 Task: In the  document norwaycom.pdf ,align picture to the 'center'. Insert word art below the picture and give heading  'Norway in Black 'change the shape height to  6.82 in
Action: Mouse moved to (225, 368)
Screenshot: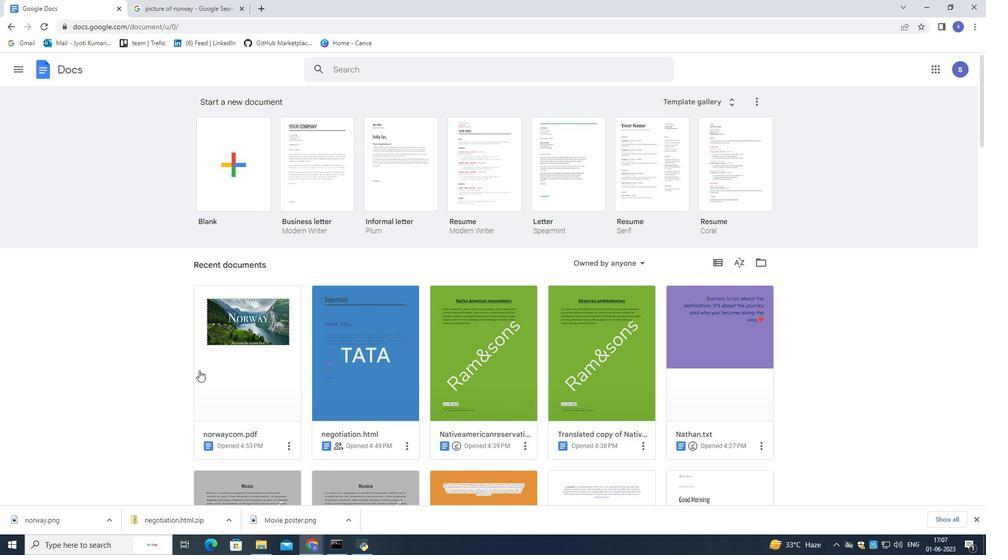 
Action: Mouse pressed left at (225, 368)
Screenshot: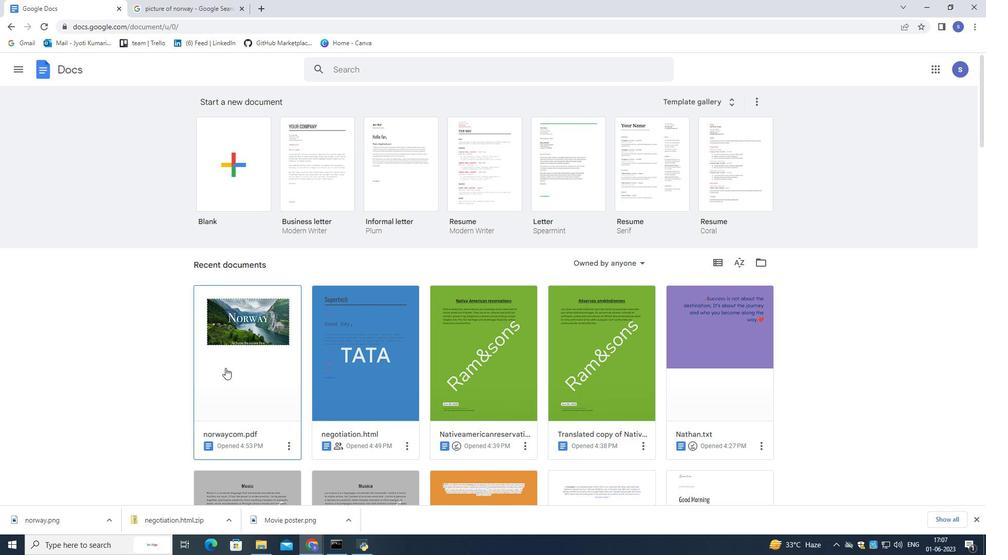 
Action: Mouse moved to (226, 368)
Screenshot: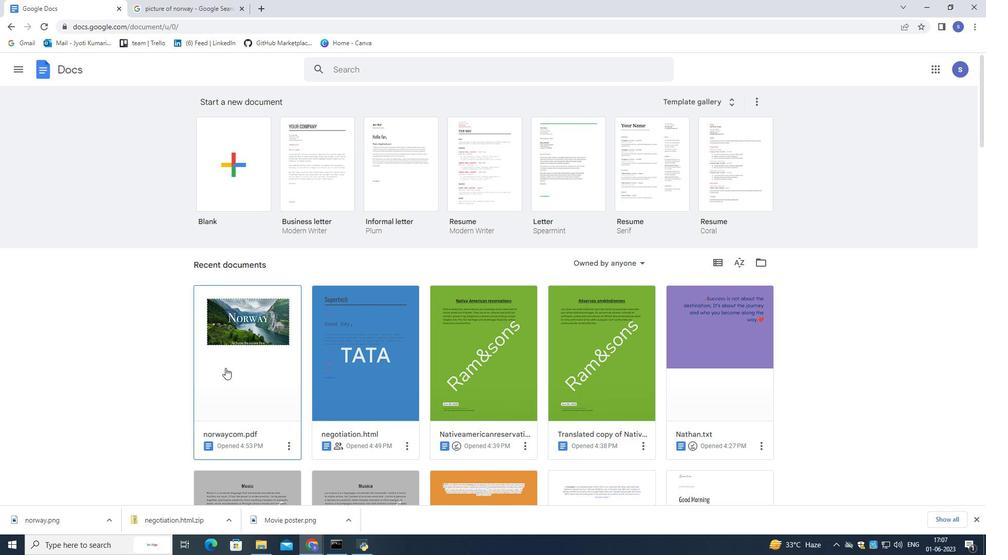 
Action: Mouse pressed left at (226, 368)
Screenshot: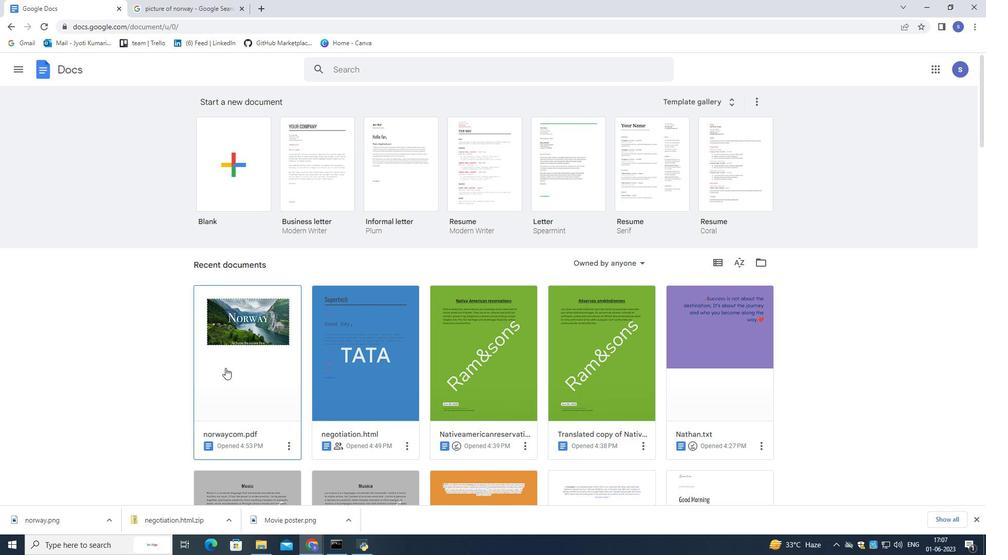 
Action: Mouse moved to (378, 257)
Screenshot: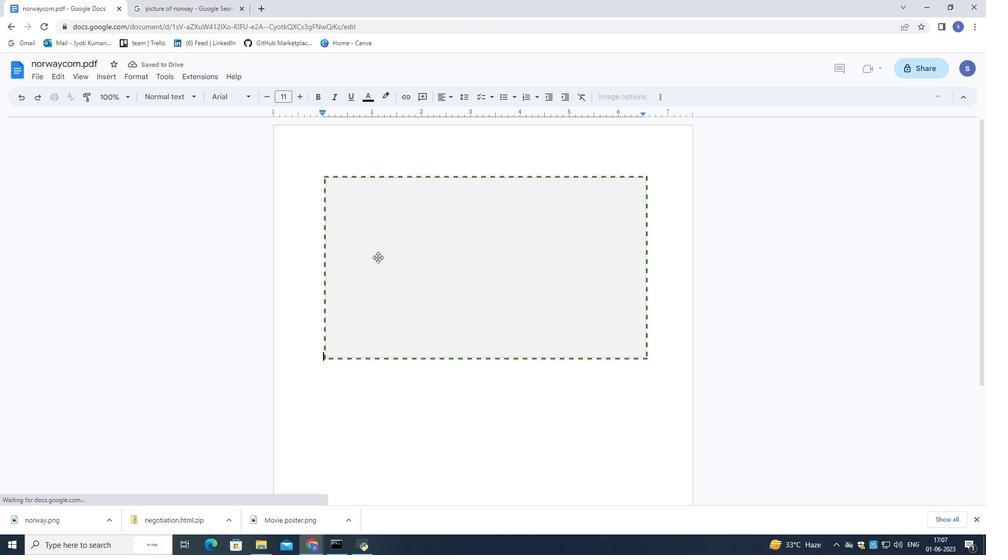 
Action: Mouse pressed left at (378, 257)
Screenshot: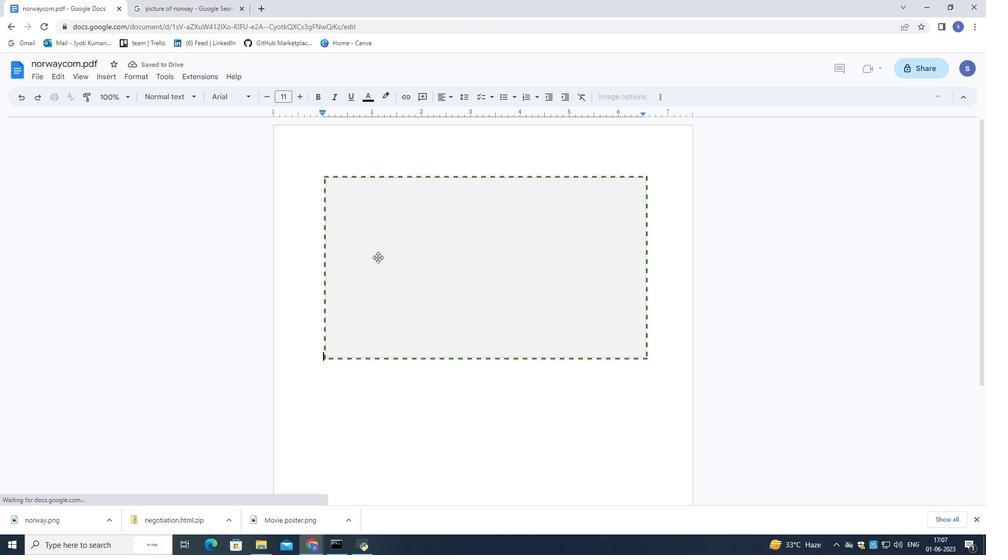 
Action: Mouse pressed left at (378, 257)
Screenshot: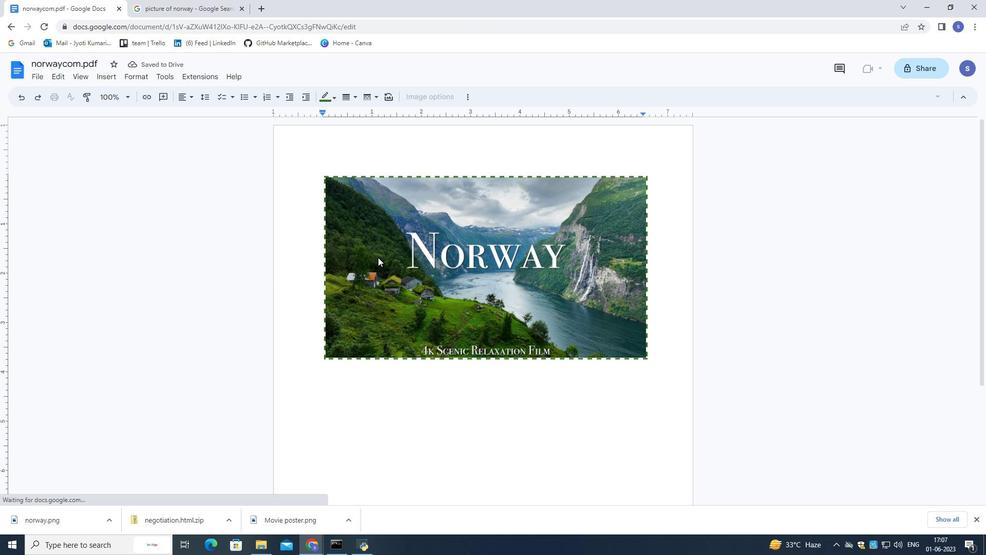 
Action: Mouse moved to (207, 100)
Screenshot: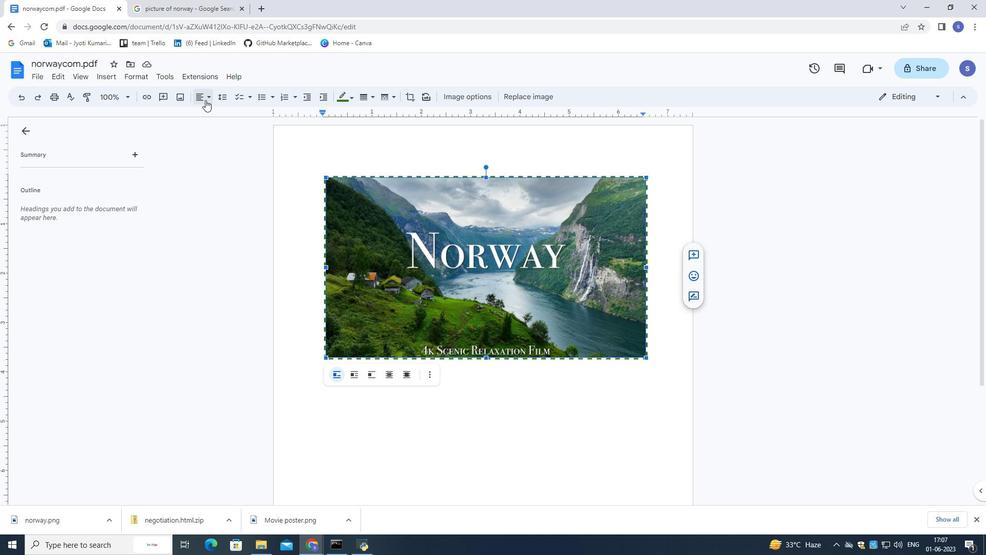 
Action: Mouse pressed left at (207, 100)
Screenshot: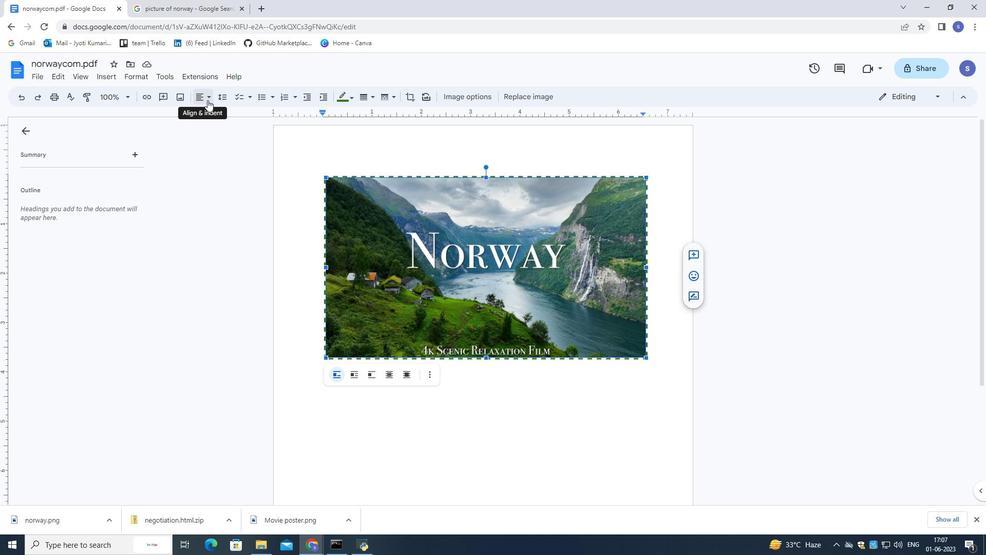 
Action: Mouse moved to (219, 116)
Screenshot: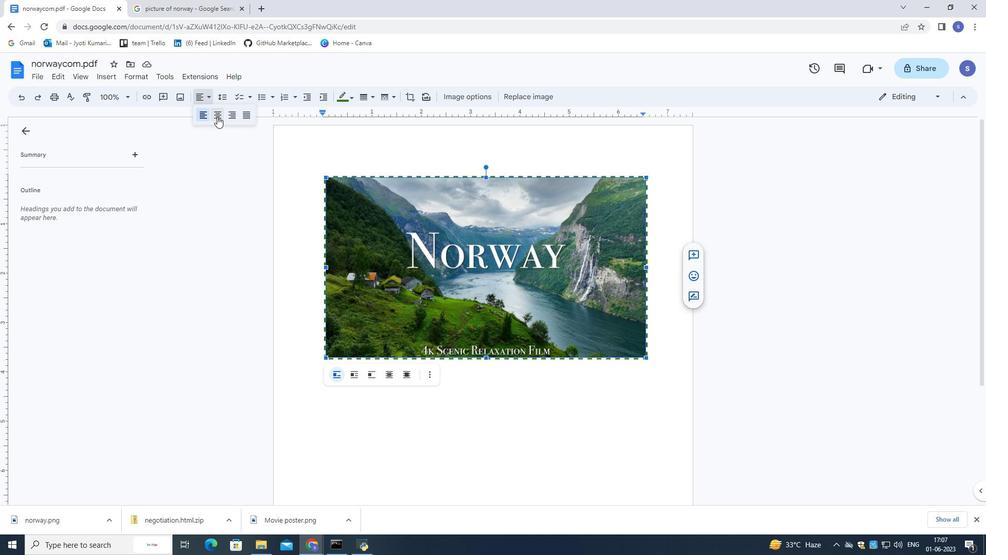 
Action: Mouse pressed left at (219, 116)
Screenshot: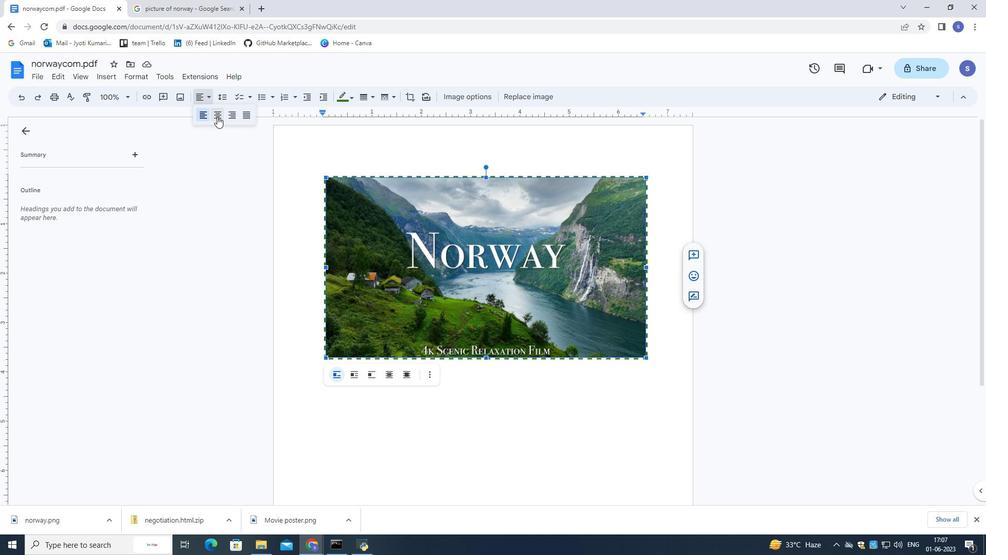 
Action: Mouse moved to (474, 389)
Screenshot: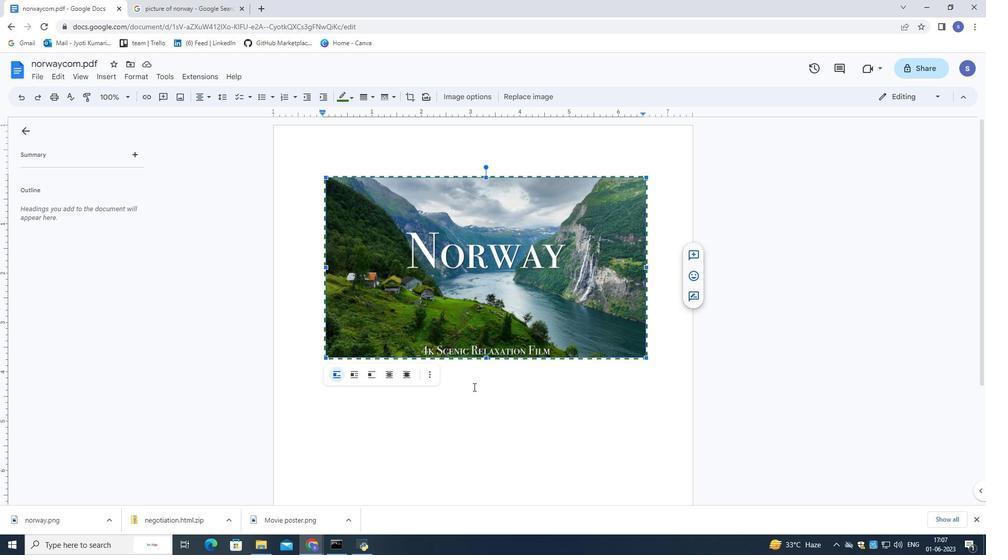 
Action: Mouse pressed left at (474, 389)
Screenshot: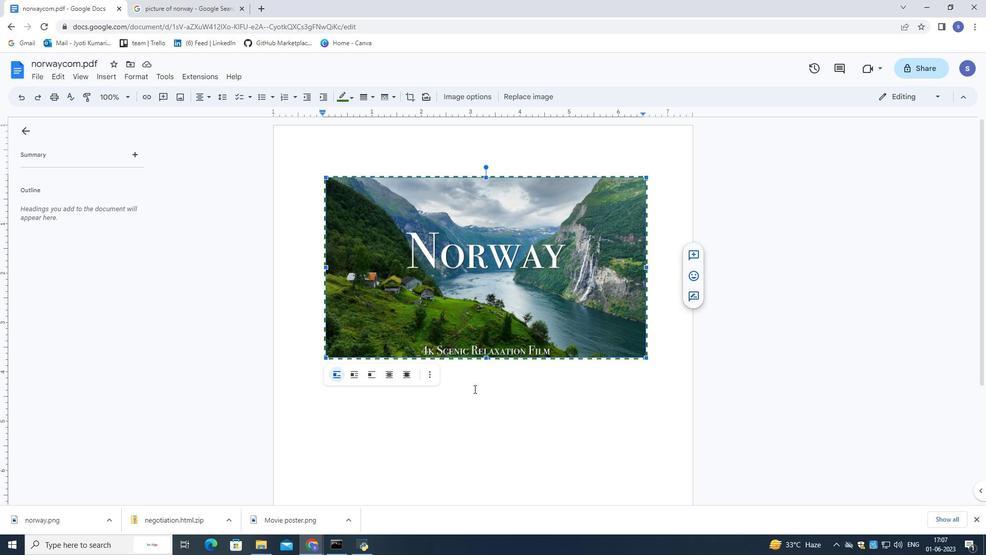 
Action: Mouse moved to (663, 354)
Screenshot: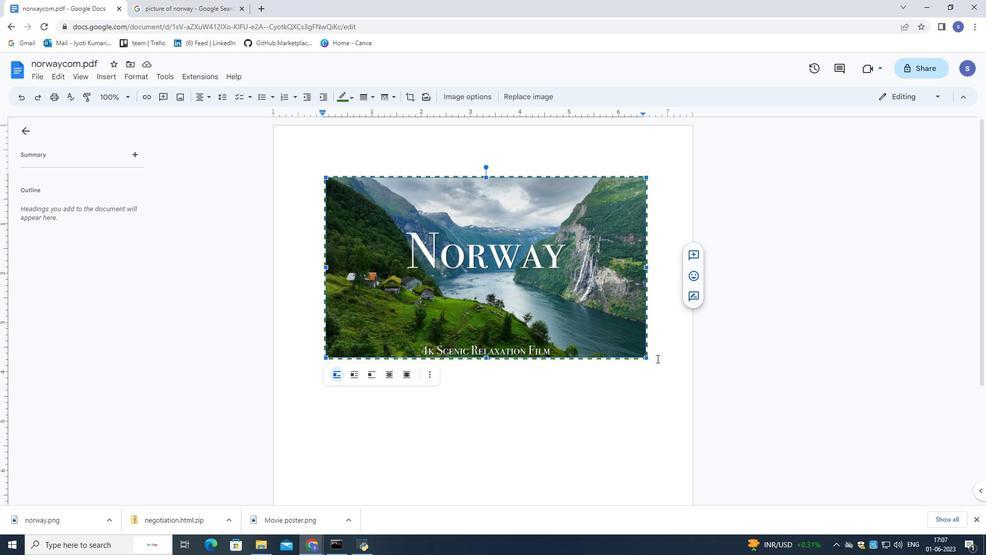 
Action: Mouse pressed left at (663, 354)
Screenshot: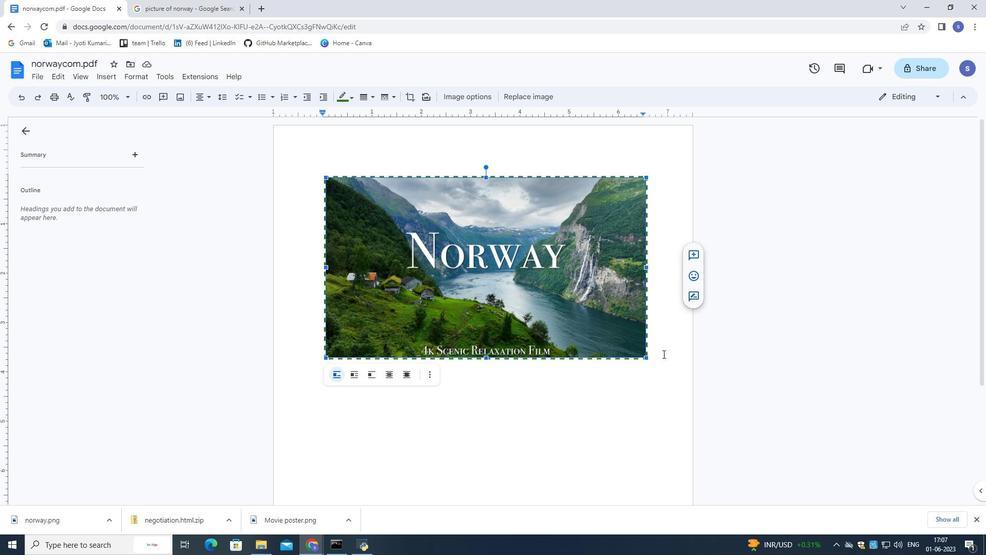 
Action: Mouse moved to (562, 394)
Screenshot: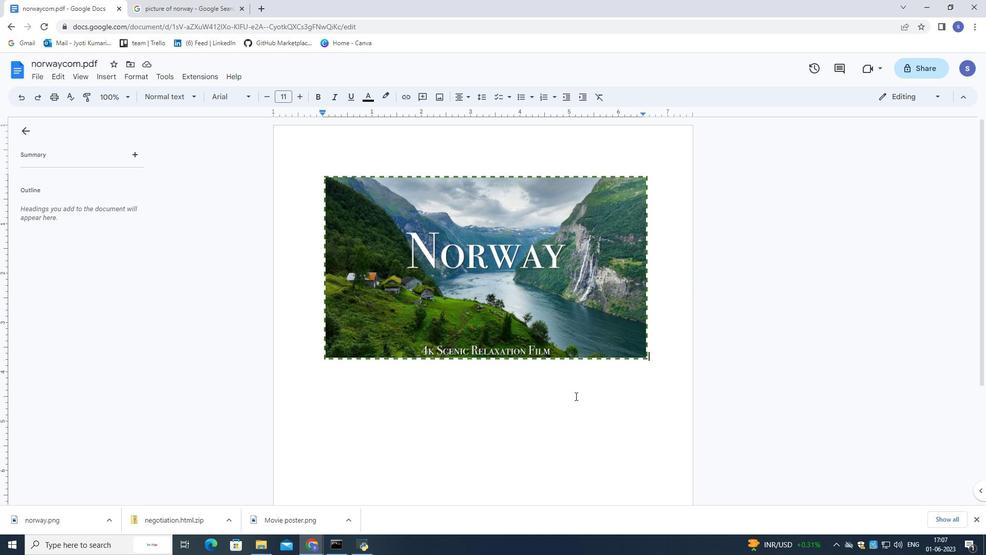 
Action: Mouse pressed left at (562, 394)
Screenshot: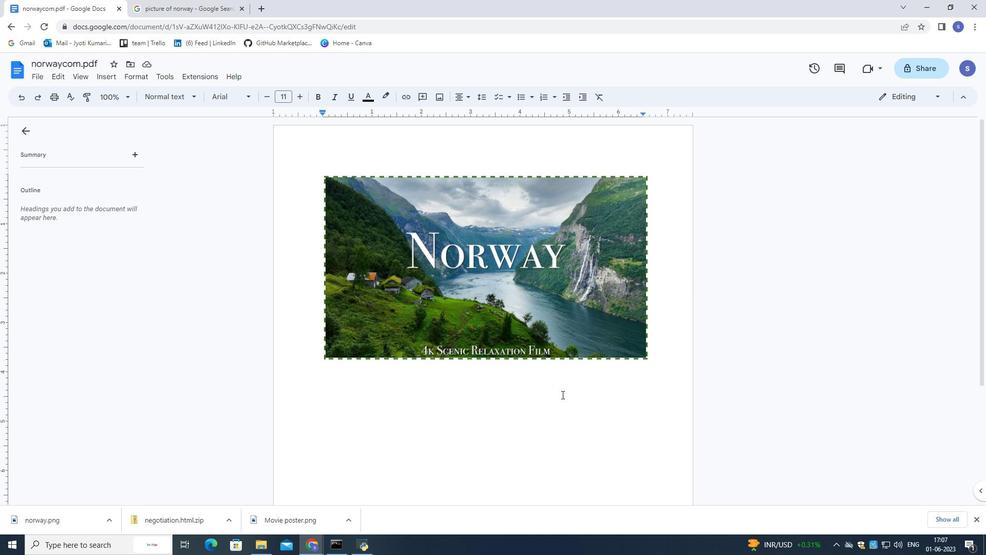 
Action: Mouse moved to (661, 354)
Screenshot: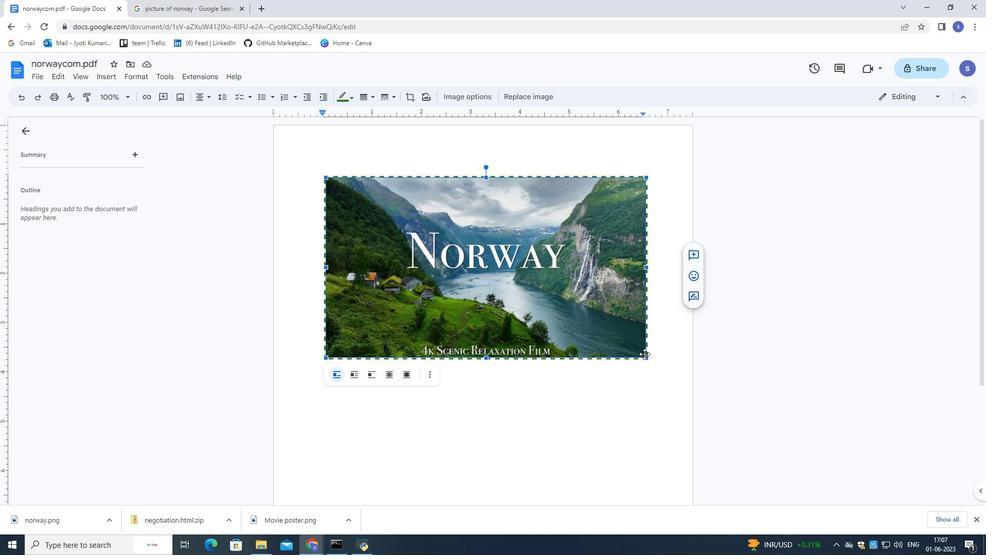 
Action: Mouse pressed left at (661, 354)
Screenshot: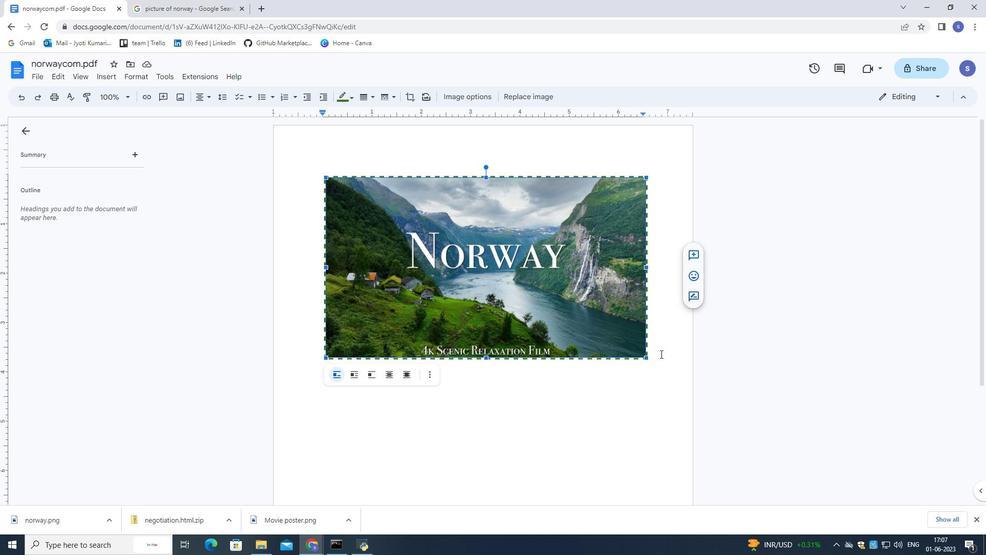 
Action: Mouse moved to (657, 350)
Screenshot: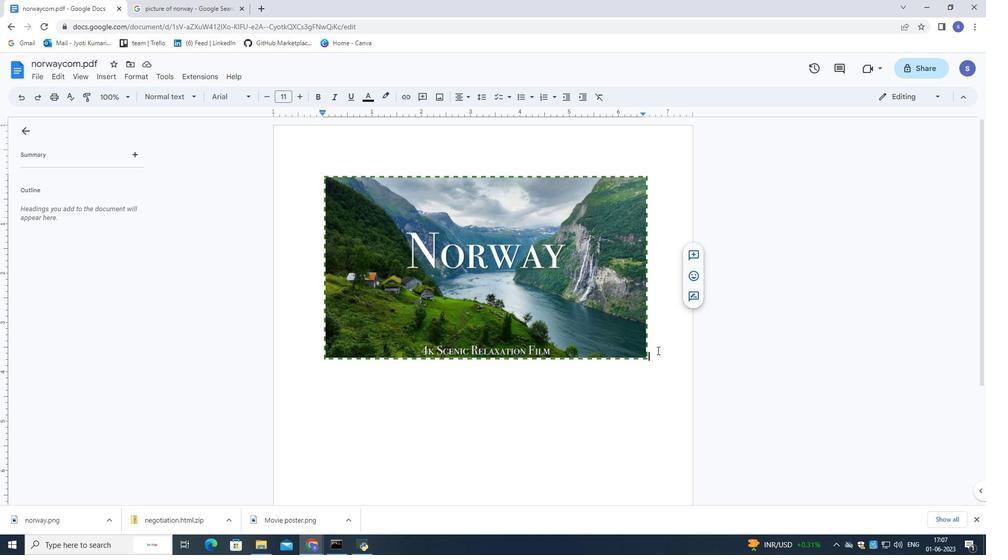 
Action: Key pressed <Key.enter>
Screenshot: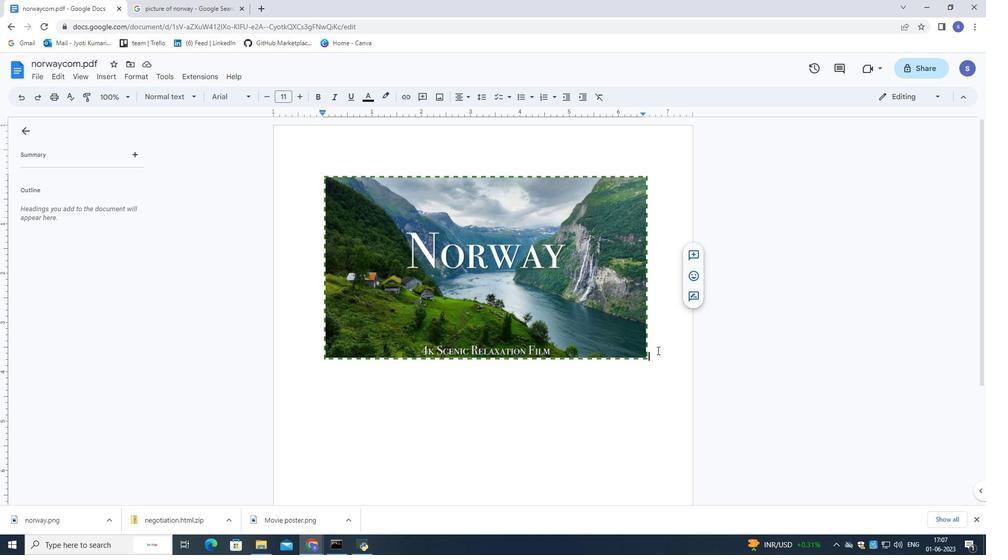 
Action: Mouse moved to (634, 345)
Screenshot: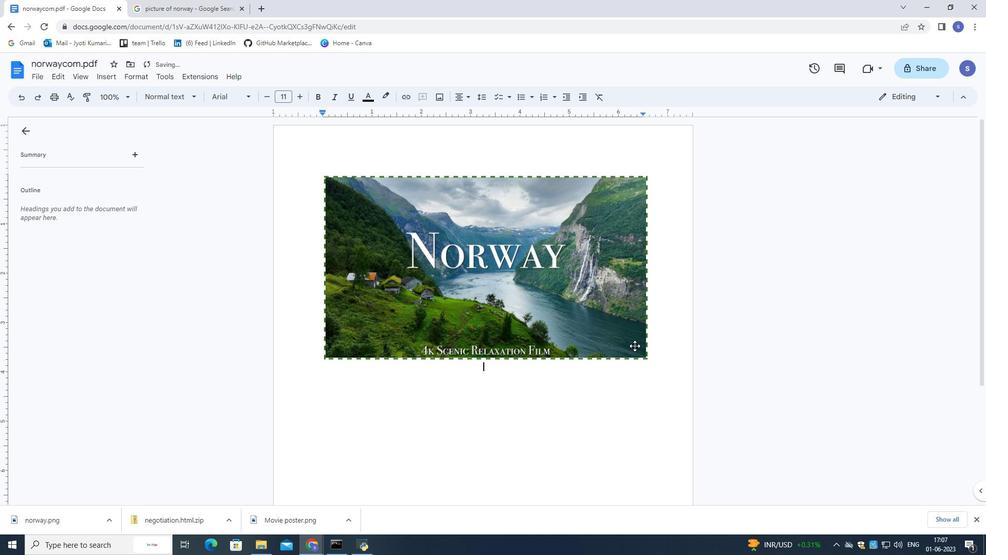 
Action: Key pressed <Key.enter>
Screenshot: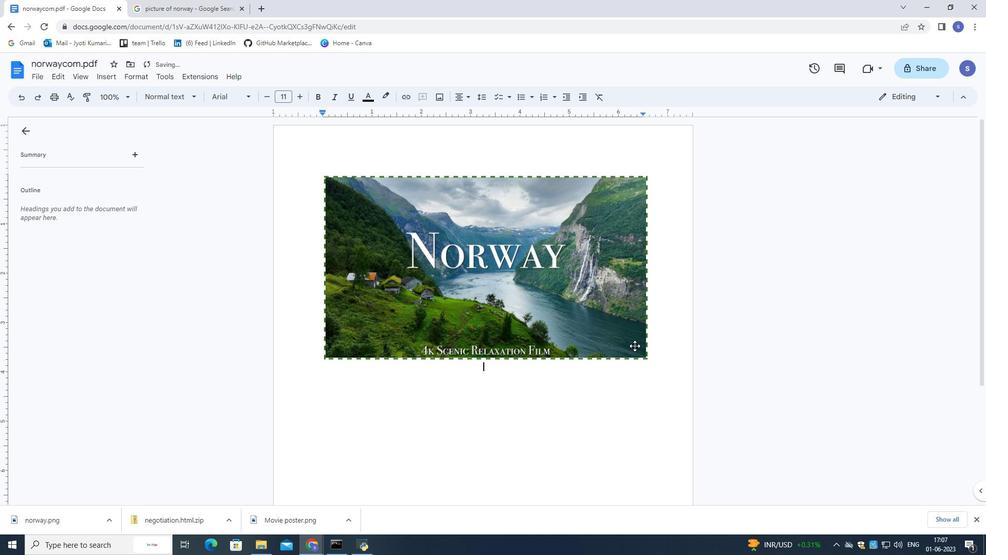 
Action: Mouse moved to (39, 72)
Screenshot: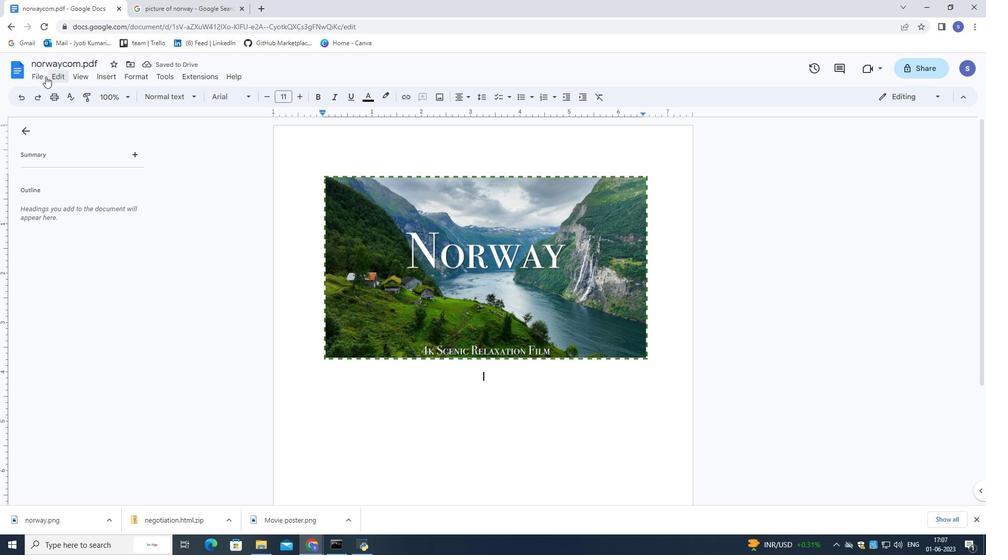 
Action: Mouse pressed left at (39, 72)
Screenshot: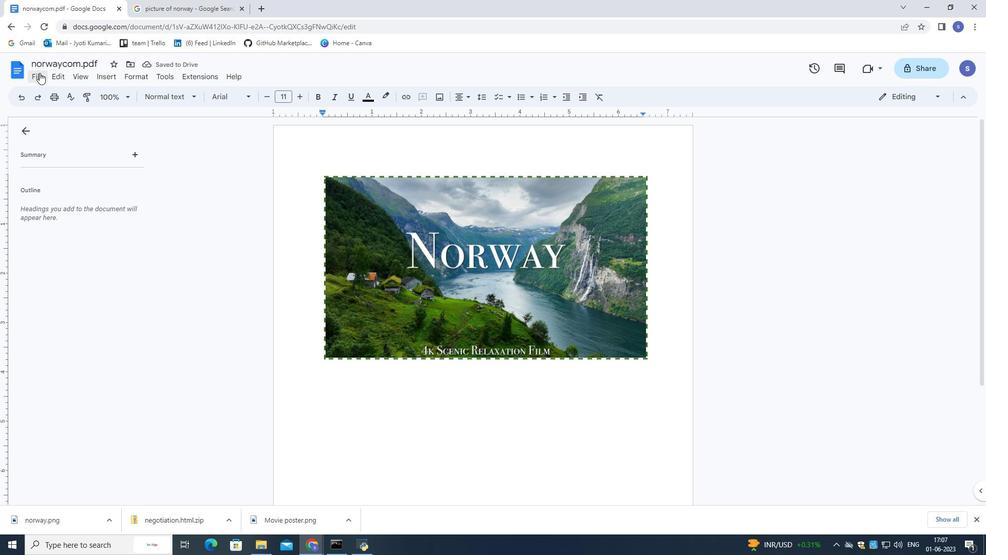 
Action: Mouse moved to (270, 127)
Screenshot: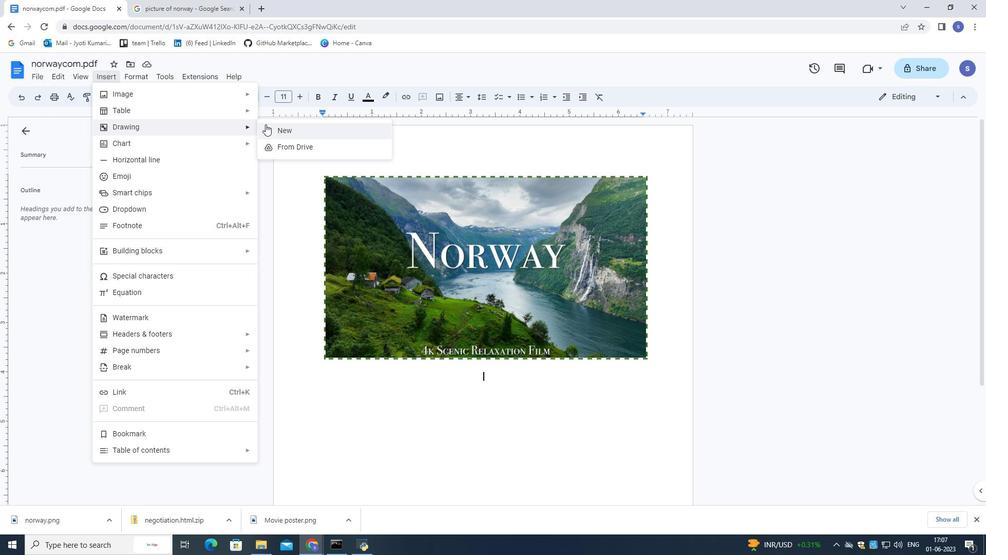 
Action: Mouse pressed left at (270, 127)
Screenshot: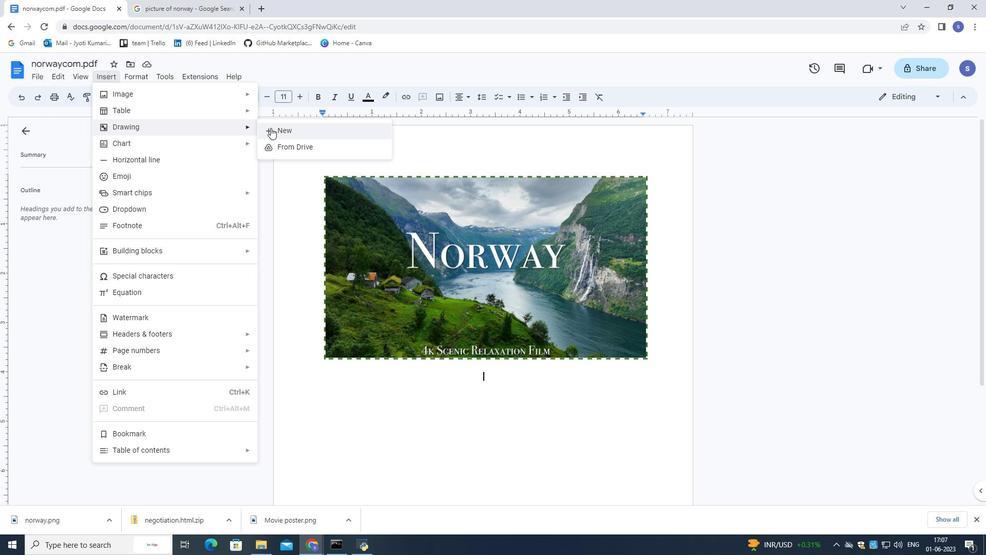
Action: Mouse moved to (276, 120)
Screenshot: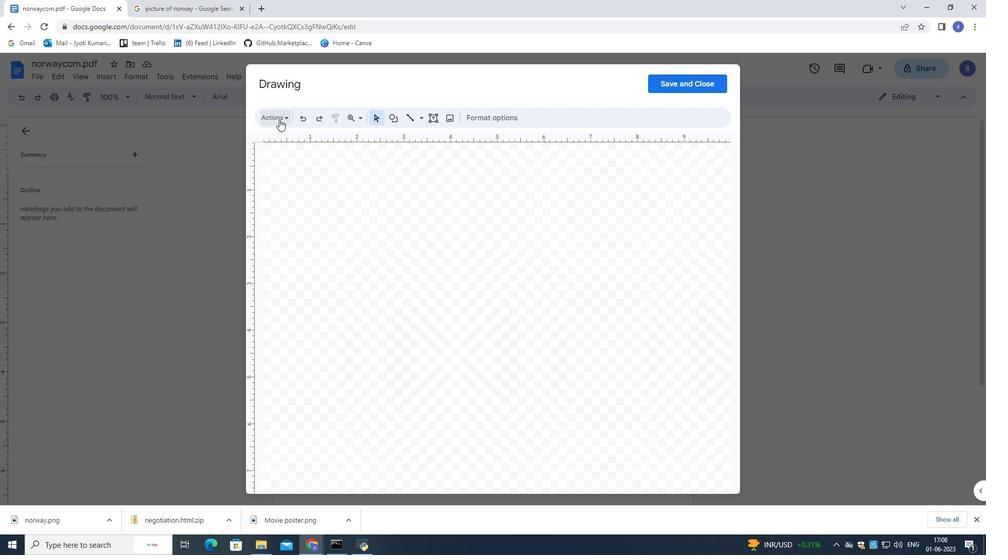 
Action: Mouse pressed left at (276, 120)
Screenshot: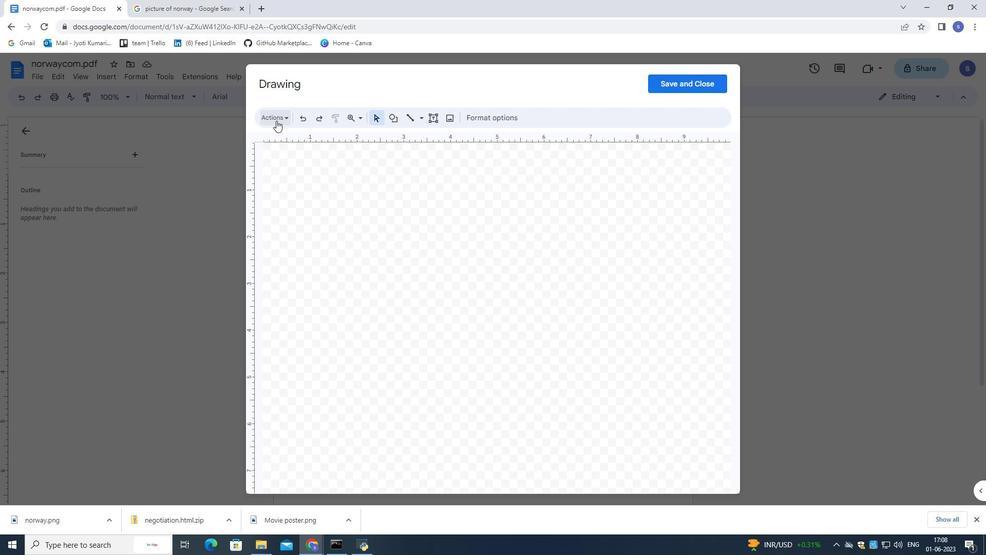 
Action: Mouse moved to (288, 184)
Screenshot: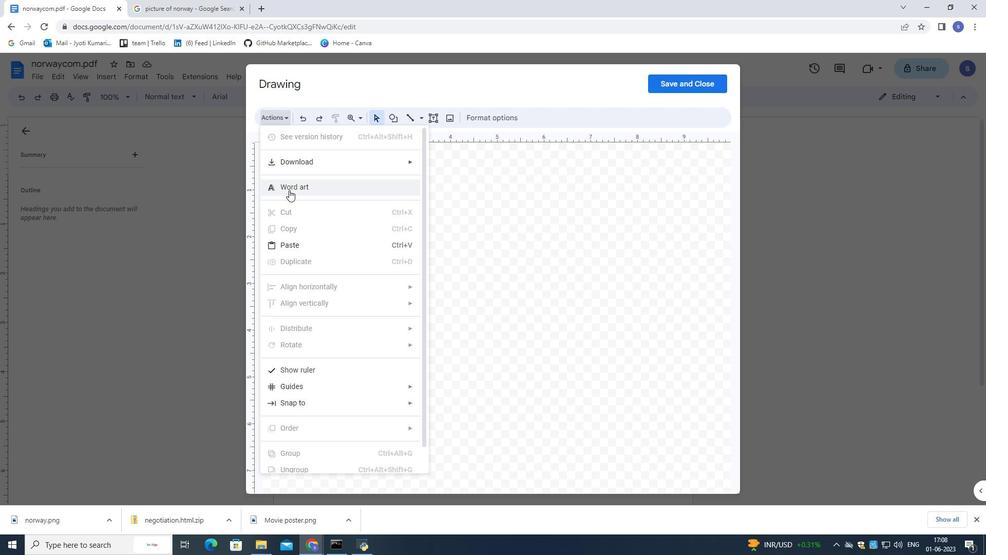 
Action: Mouse pressed left at (288, 184)
Screenshot: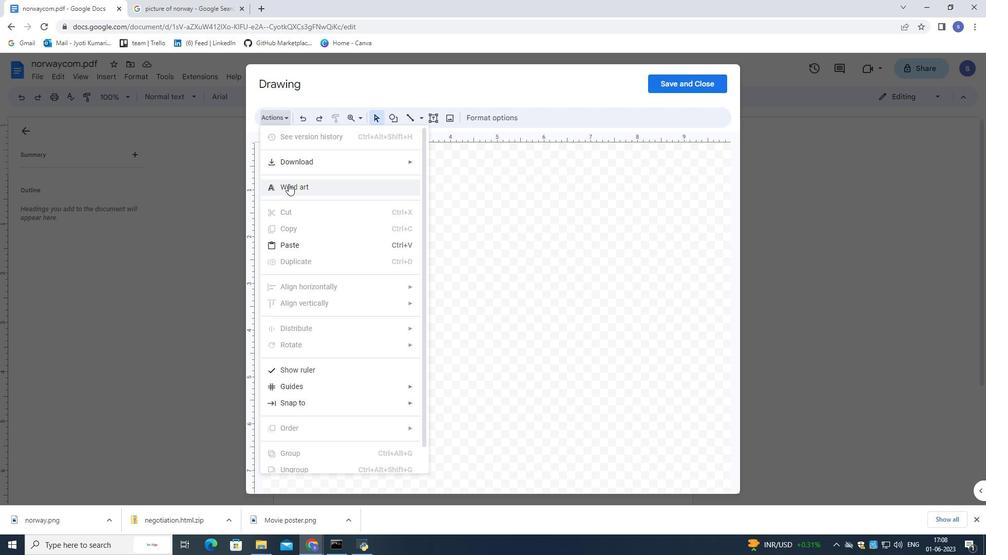 
Action: Mouse moved to (986, 273)
Screenshot: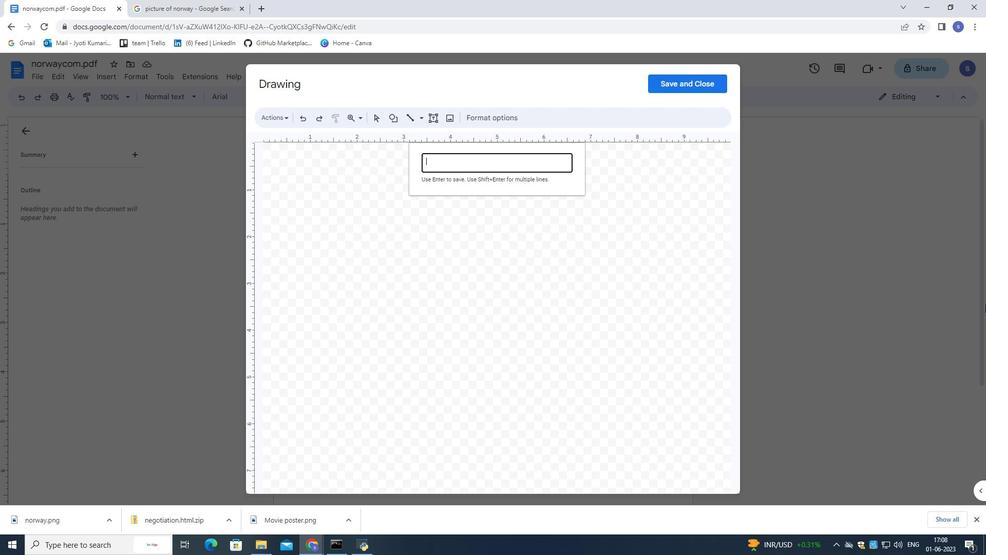 
Action: Key pressed <Key.shift>Noeway<Key.space>is<Key.space><Key.shift>Black
Screenshot: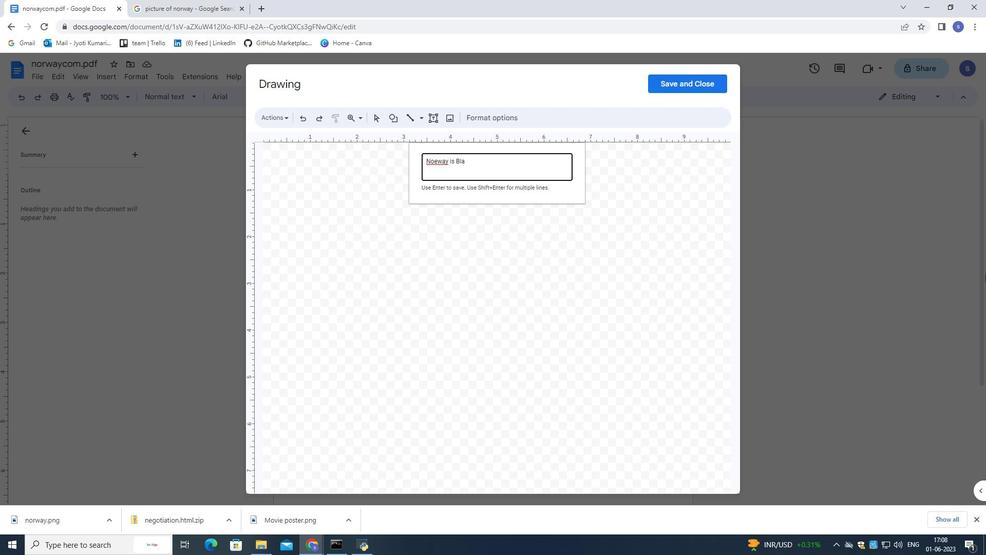 
Action: Mouse moved to (891, 251)
Screenshot: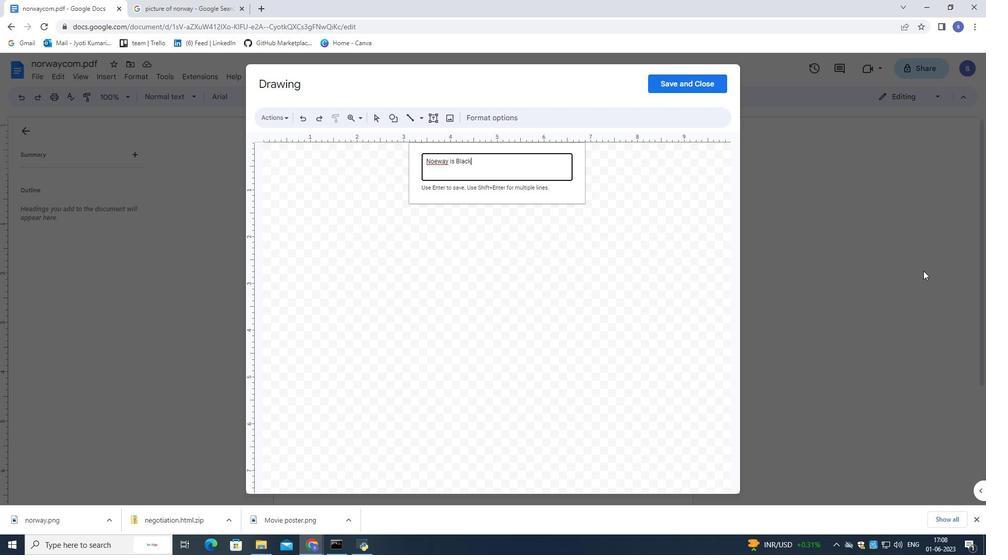 
Action: Key pressed <Key.left><Key.left><Key.left><Key.left><Key.left><Key.left><Key.left><Key.left><Key.left><Key.left><Key.left><Key.left><Key.backspace>r<Key.right><Key.right><Key.right><Key.right><Key.right><Key.right><Key.right><Key.right><Key.right><Key.right><Key.right><Key.right><Key.right><Key.right><Key.right><Key.right><Key.right><Key.right><Key.right><Key.enter>
Screenshot: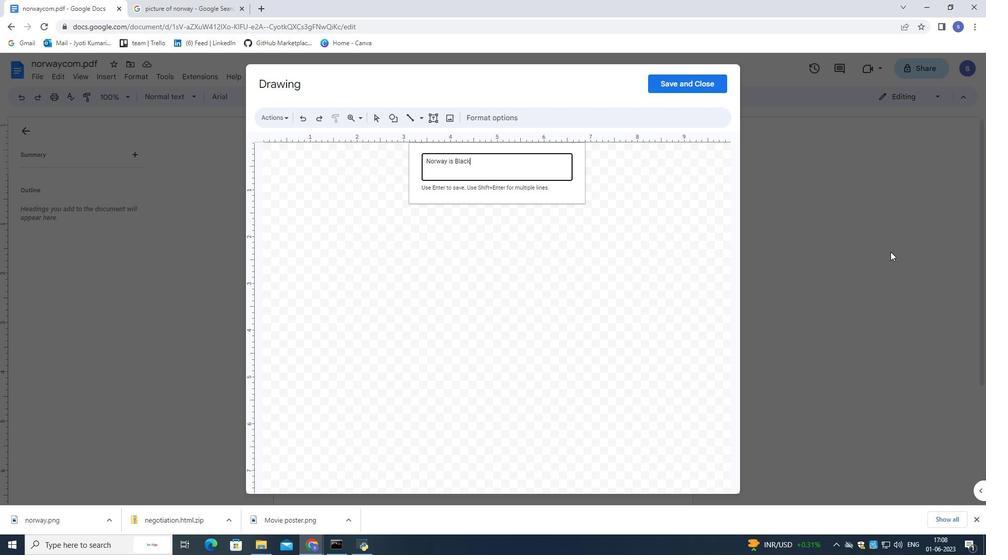
Action: Mouse moved to (710, 78)
Screenshot: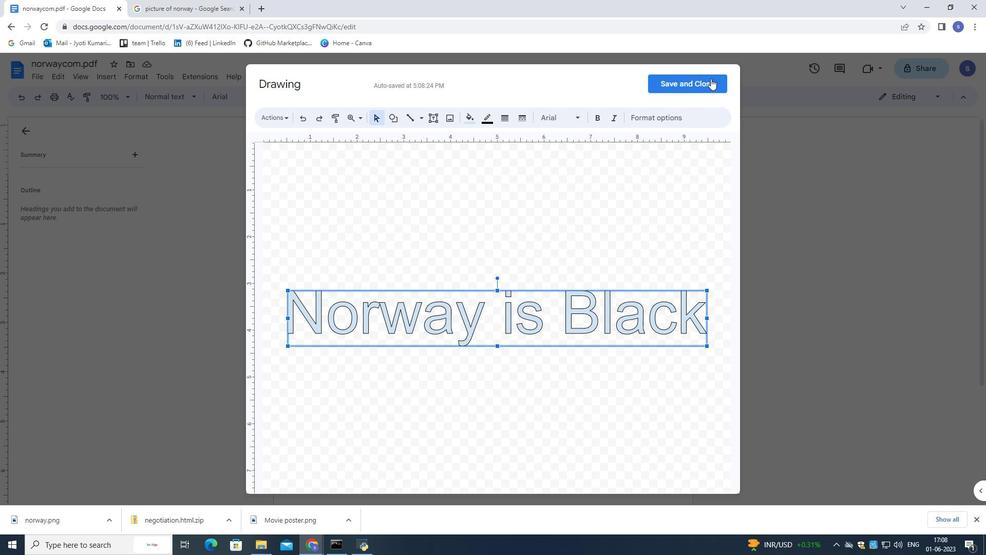 
Action: Mouse pressed left at (710, 78)
Screenshot: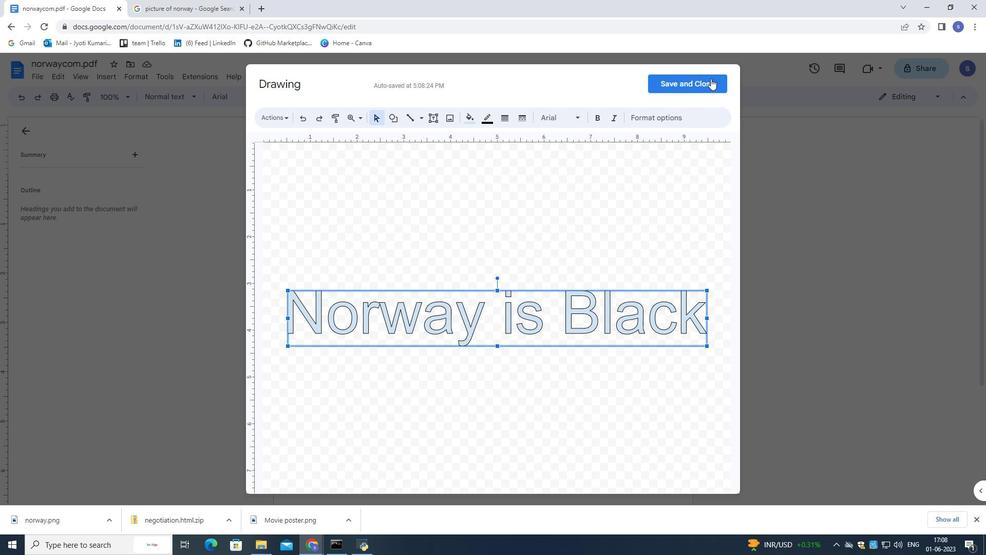 
Action: Mouse moved to (529, 281)
Screenshot: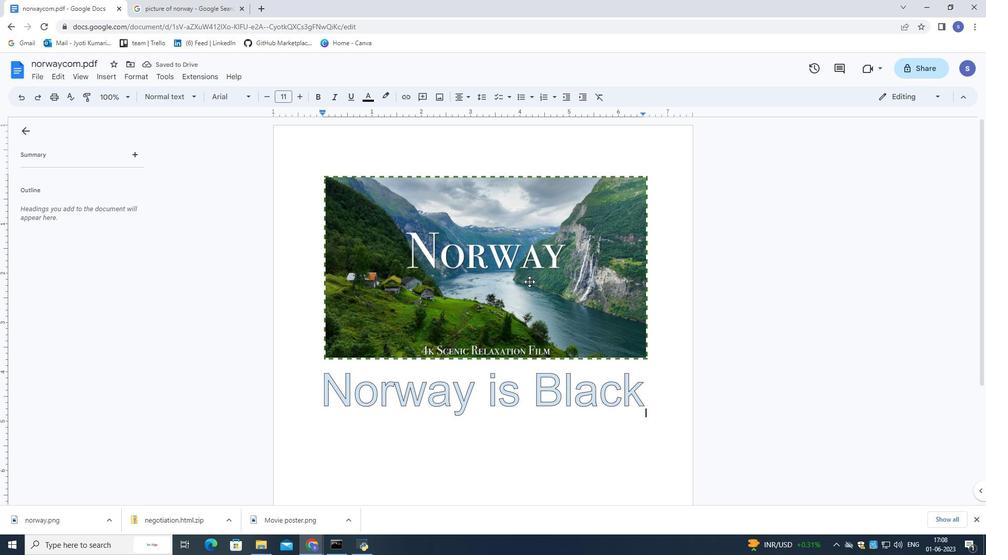 
Action: Mouse pressed left at (529, 281)
Screenshot: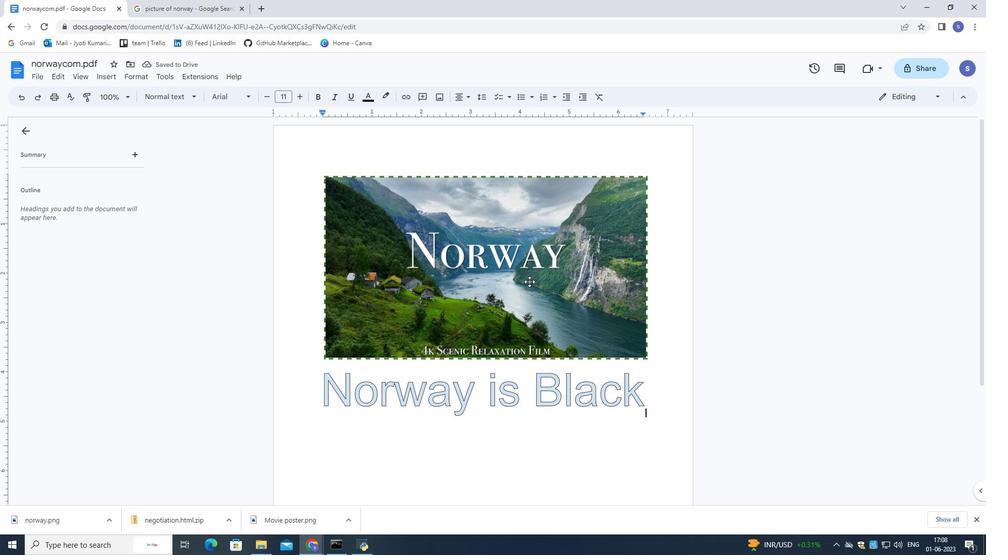 
Action: Mouse moved to (430, 371)
Screenshot: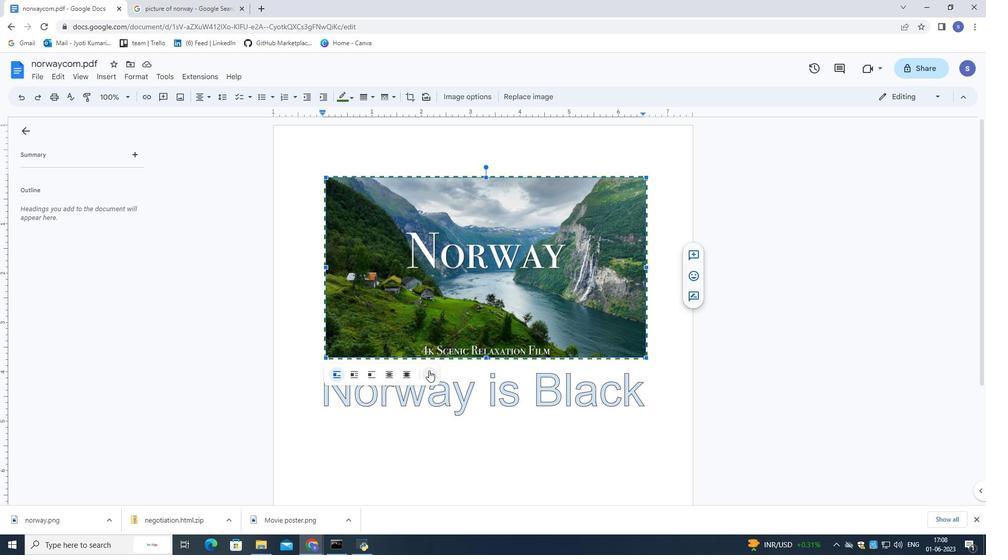 
Action: Mouse pressed left at (430, 371)
Screenshot: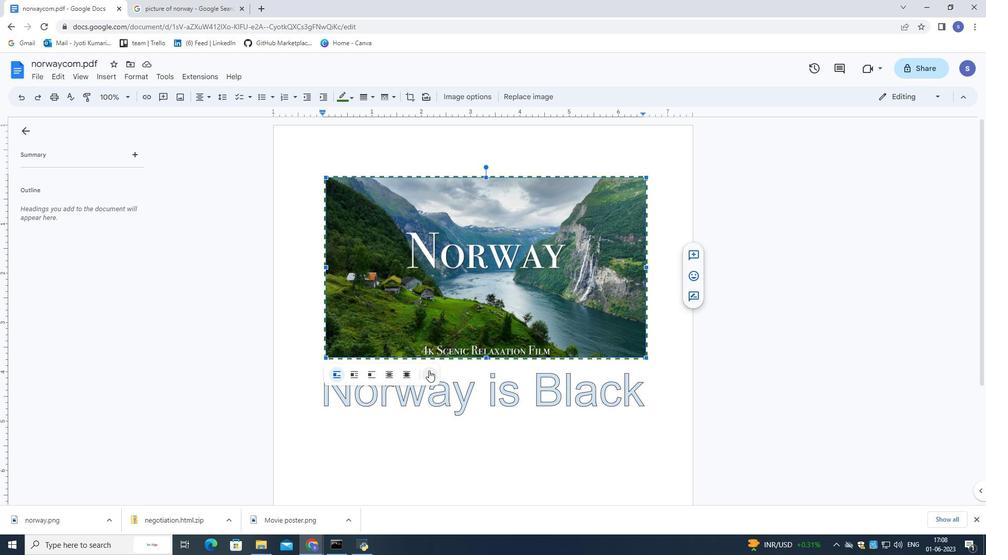 
Action: Mouse moved to (453, 391)
Screenshot: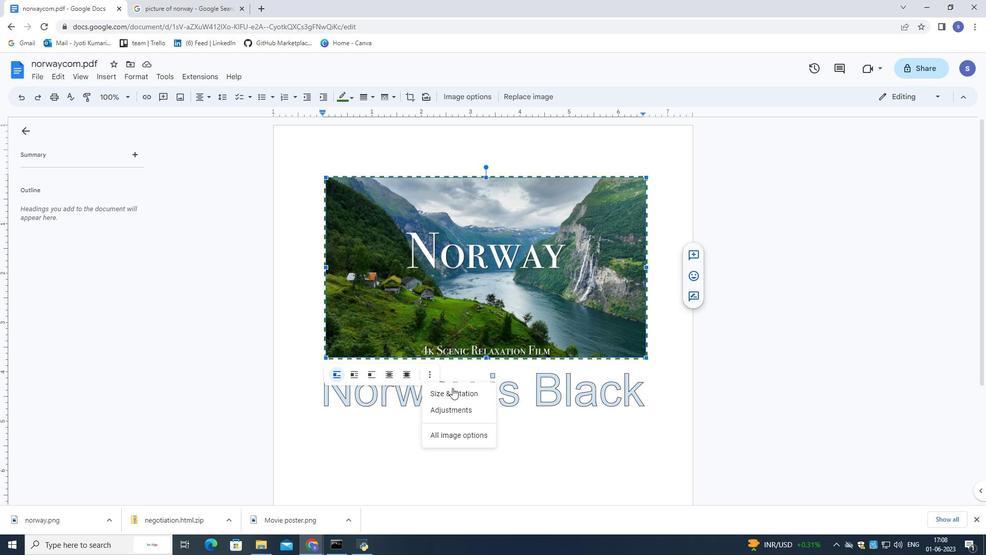 
Action: Mouse pressed left at (453, 391)
Screenshot: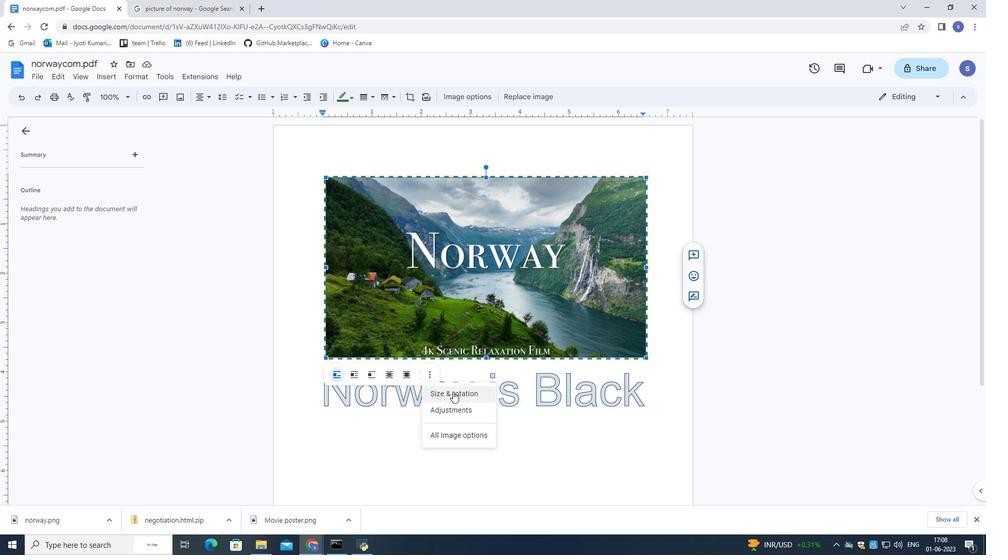 
Action: Mouse moved to (940, 181)
Screenshot: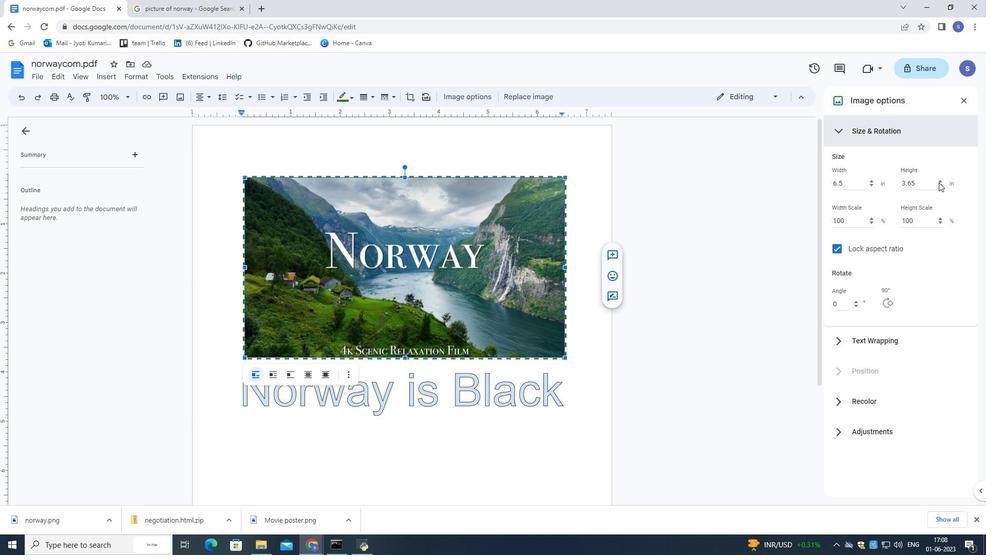 
Action: Mouse pressed left at (940, 181)
Screenshot: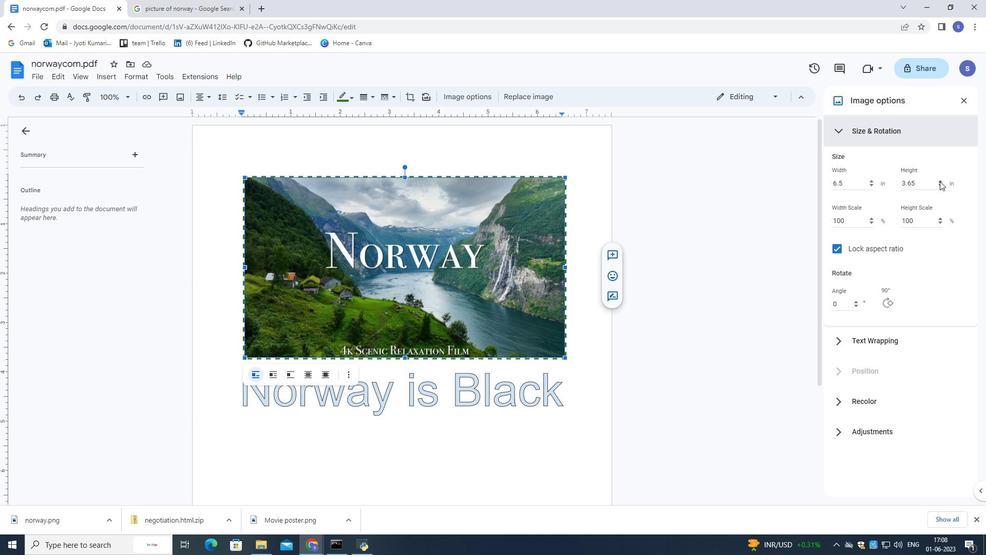 
Action: Mouse pressed left at (940, 181)
Screenshot: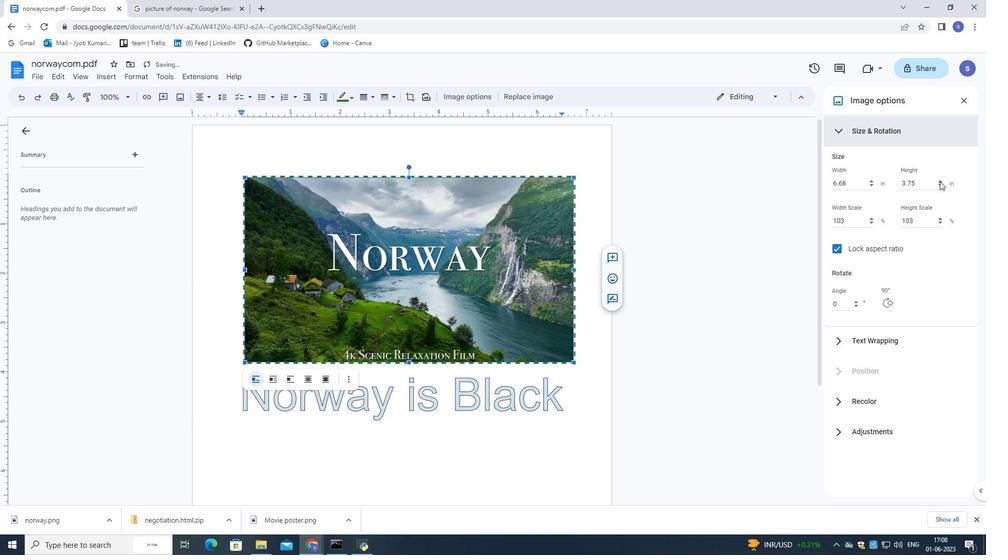 
Action: Mouse pressed left at (940, 181)
Screenshot: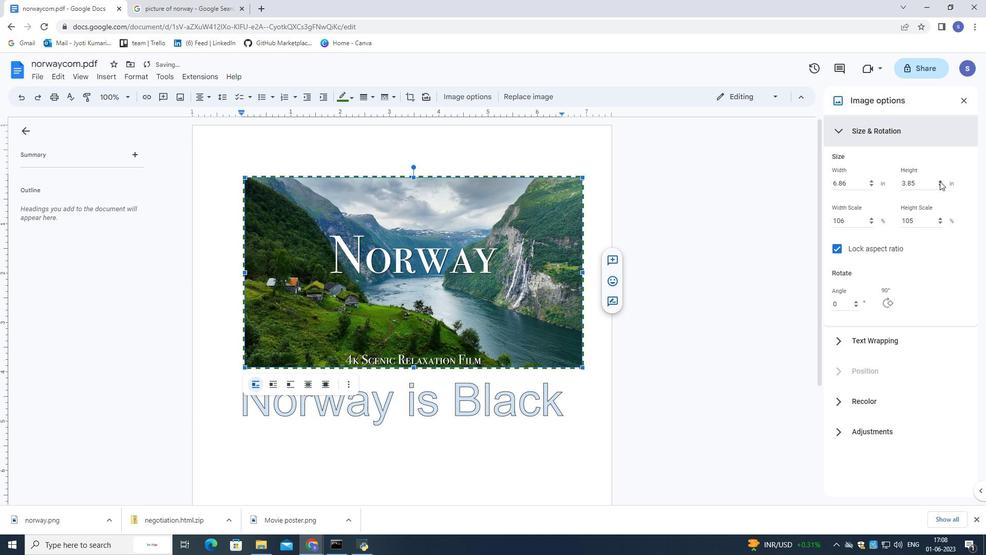 
Action: Mouse pressed left at (940, 181)
Screenshot: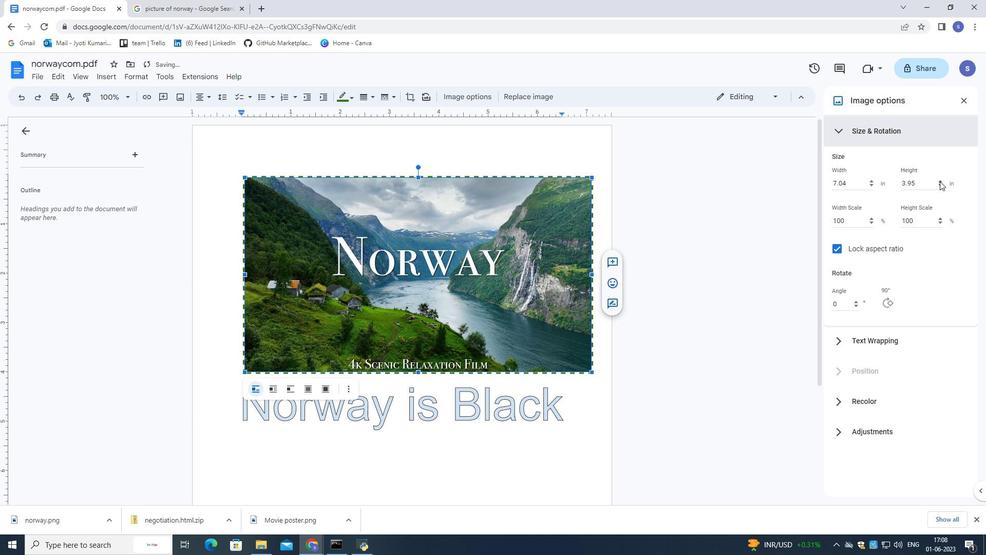 
Action: Mouse pressed left at (940, 181)
Screenshot: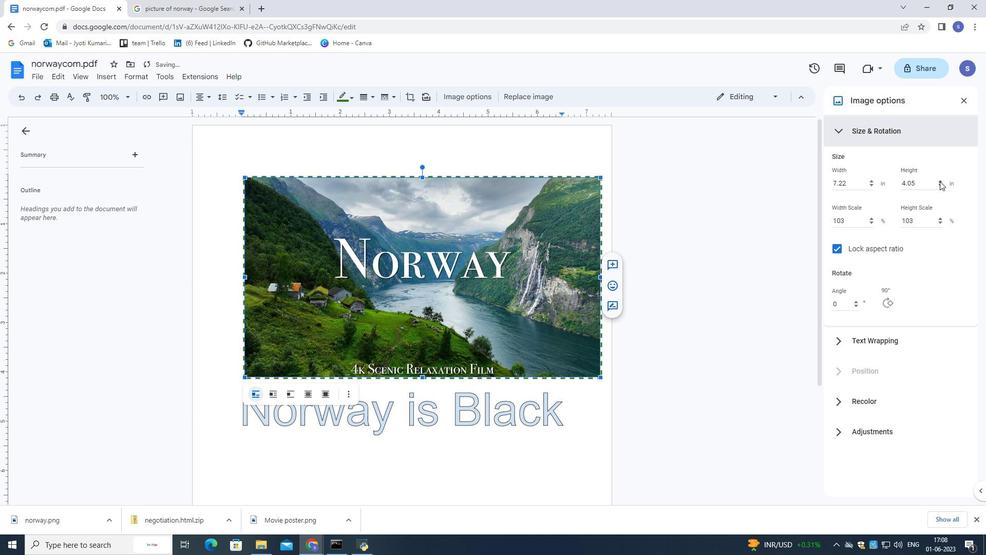
Action: Mouse pressed left at (940, 181)
Screenshot: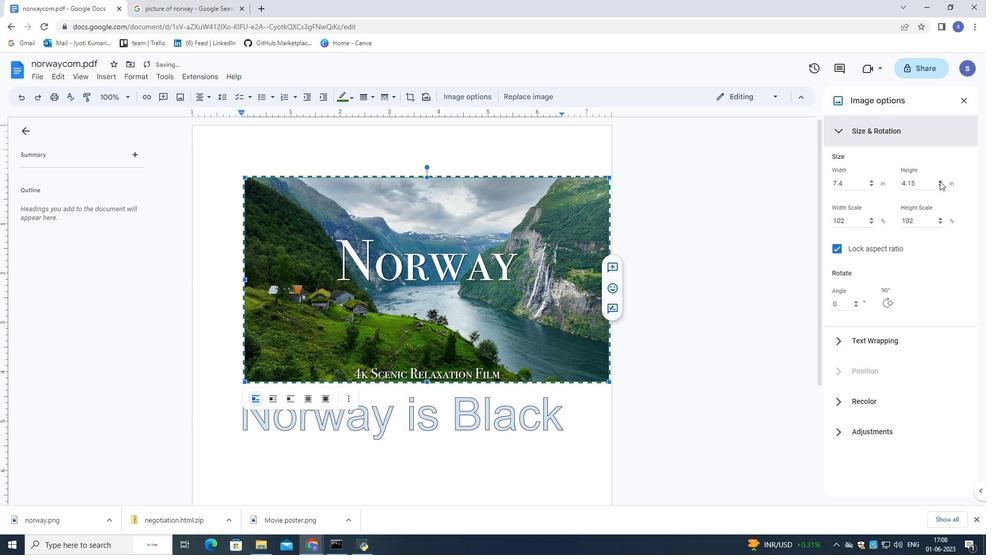 
Action: Mouse pressed left at (940, 181)
Screenshot: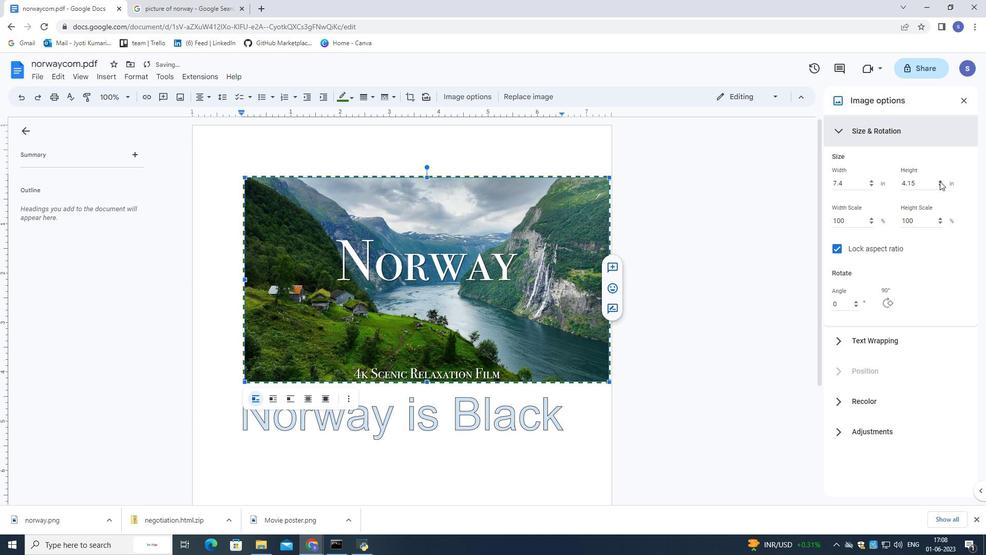 
Action: Mouse pressed left at (940, 181)
Screenshot: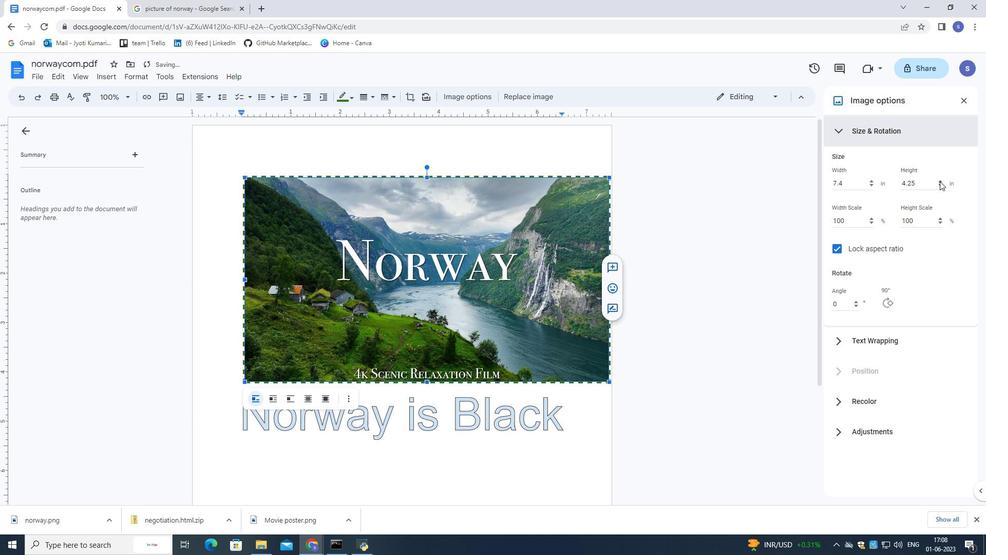 
Action: Mouse pressed left at (940, 181)
Screenshot: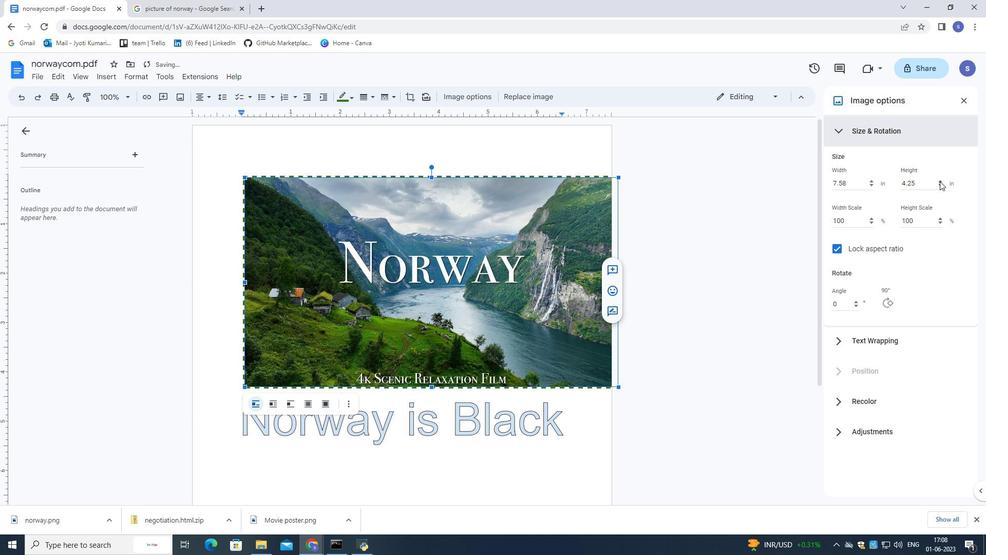 
Action: Mouse pressed left at (940, 181)
Screenshot: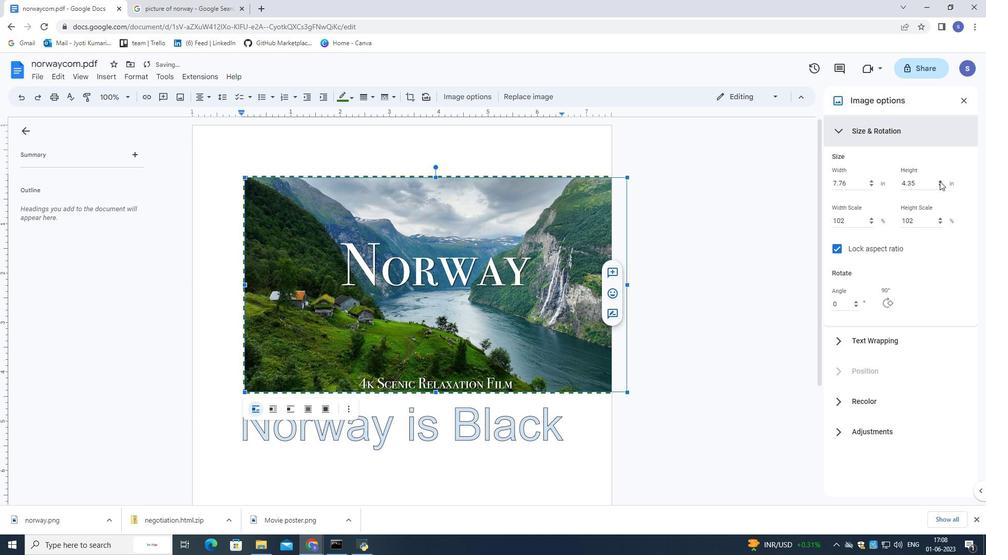 
Action: Mouse pressed left at (940, 181)
Screenshot: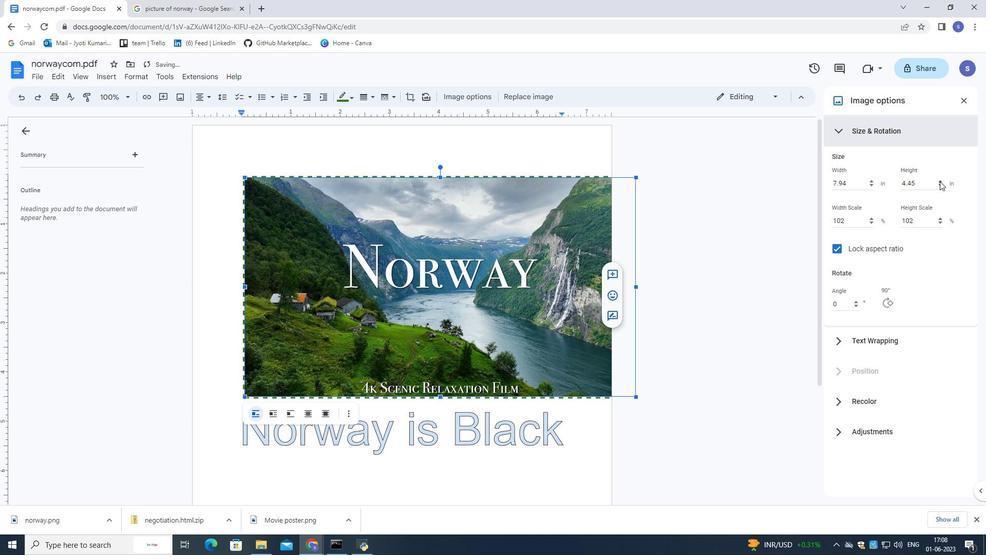 
Action: Mouse pressed left at (940, 181)
Screenshot: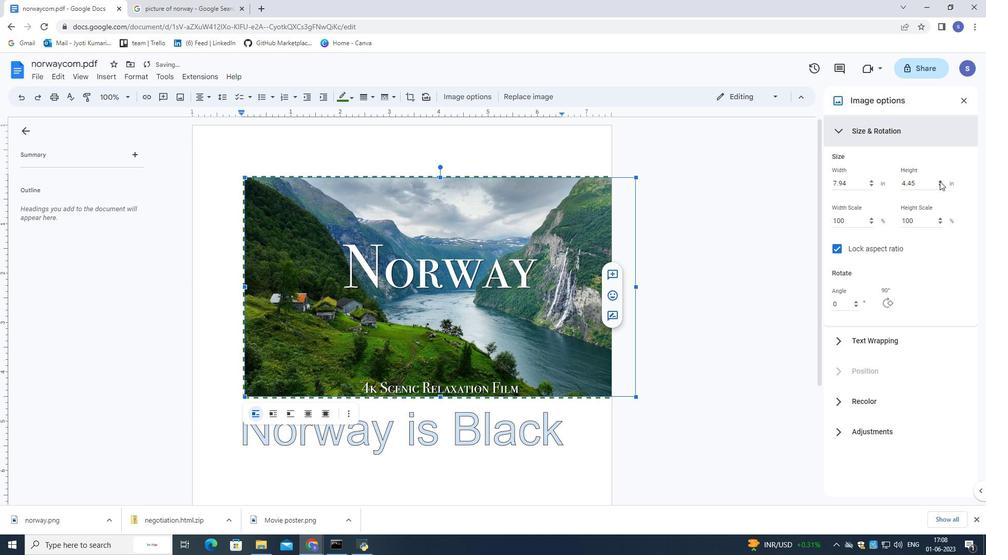 
Action: Mouse pressed left at (940, 181)
Screenshot: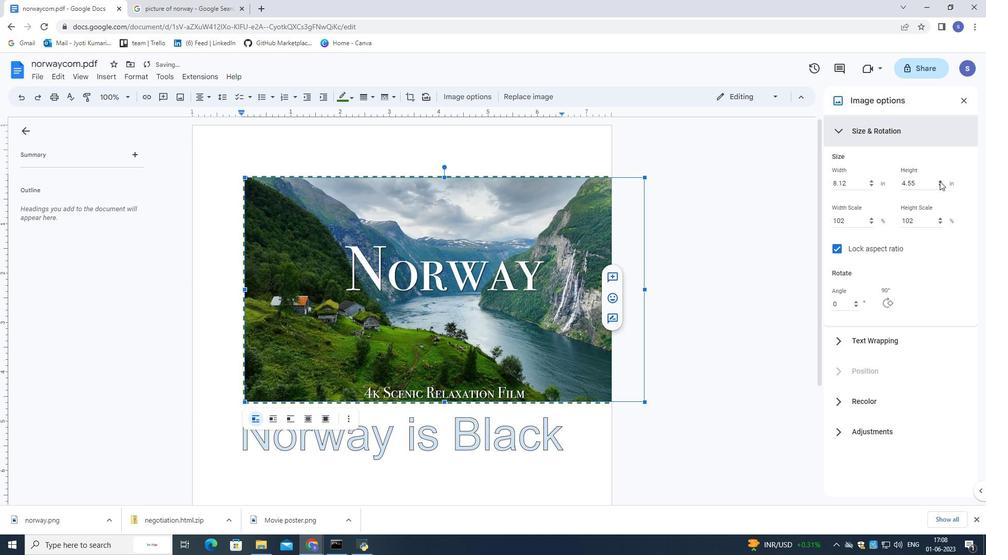 
Action: Mouse pressed left at (940, 181)
Screenshot: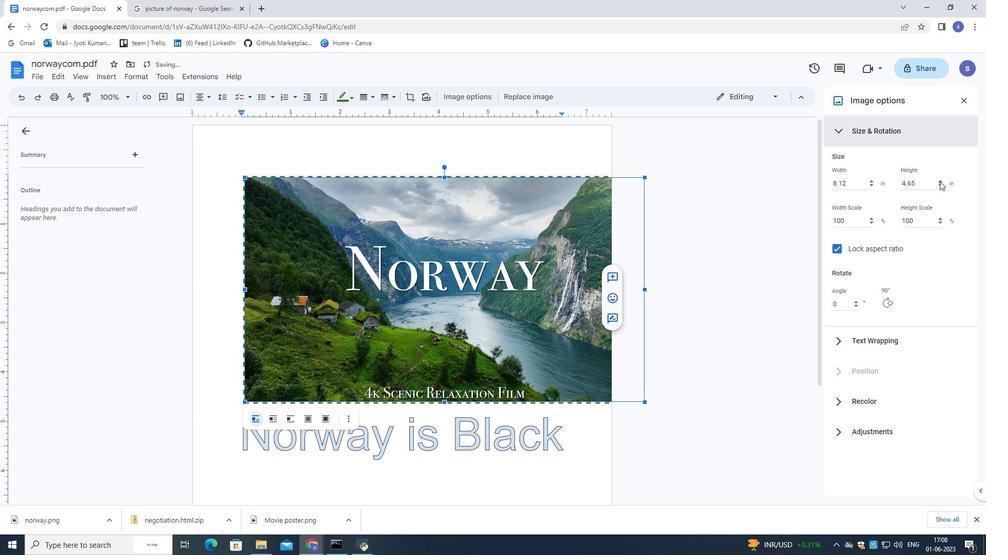 
Action: Mouse pressed left at (940, 181)
Screenshot: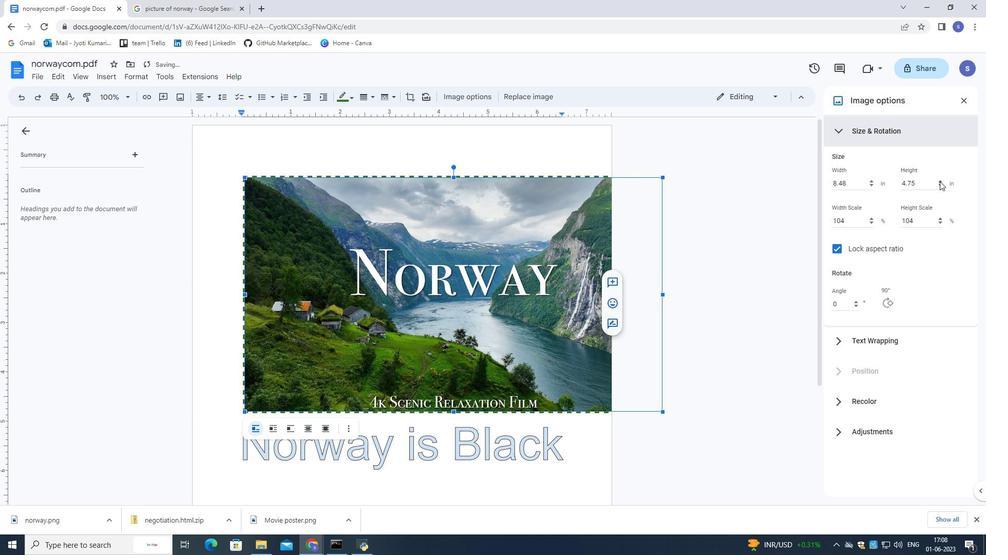 
Action: Mouse pressed left at (940, 181)
Screenshot: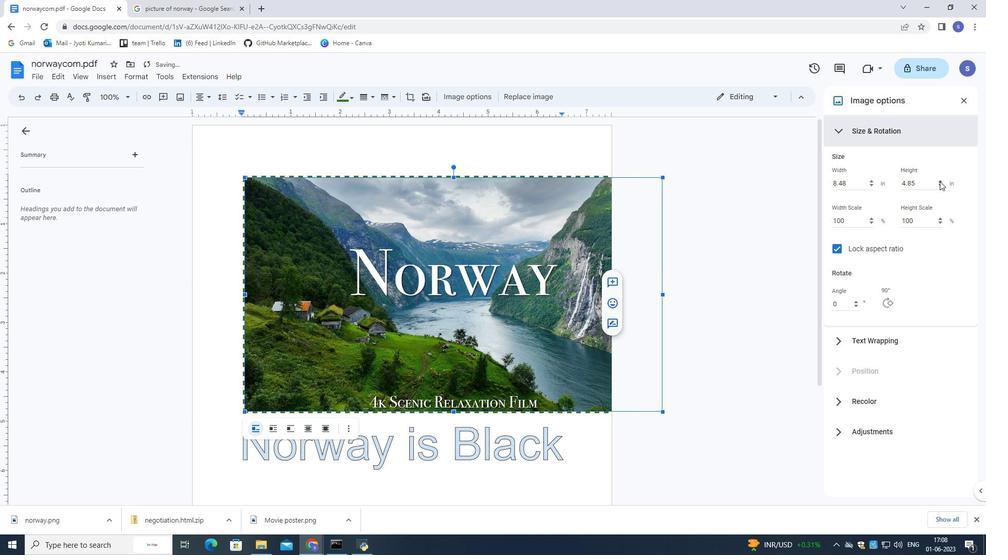 
Action: Mouse pressed left at (940, 181)
Screenshot: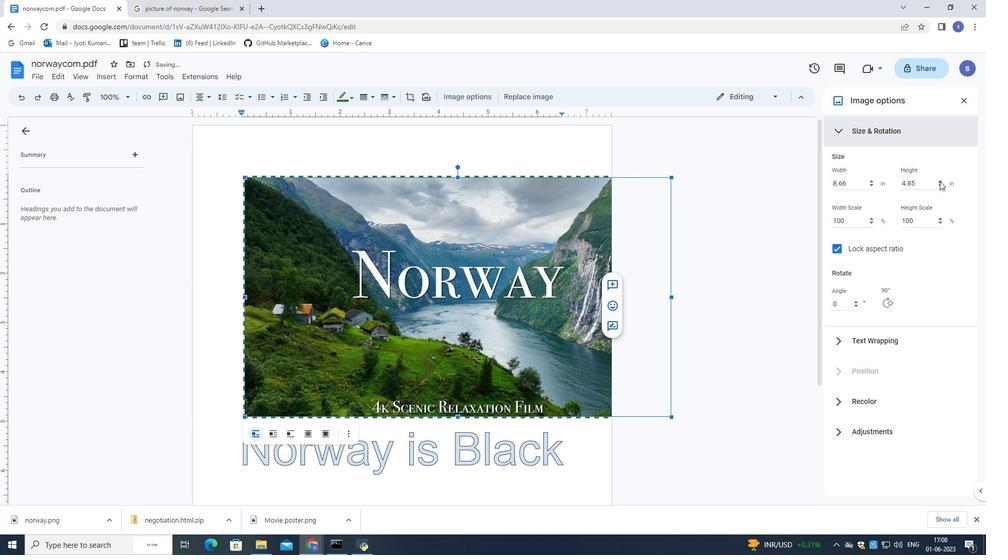 
Action: Mouse moved to (940, 180)
Screenshot: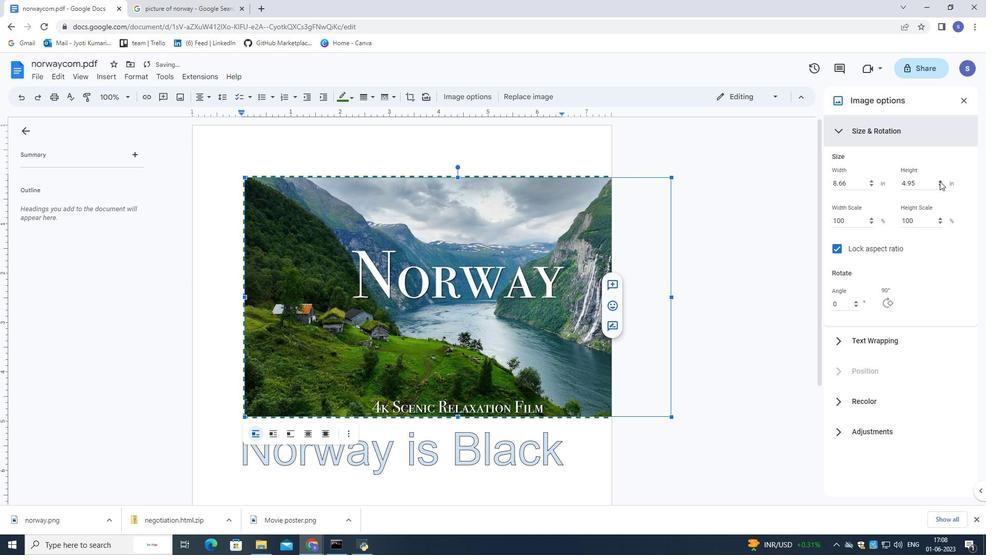 
Action: Mouse pressed left at (940, 180)
Screenshot: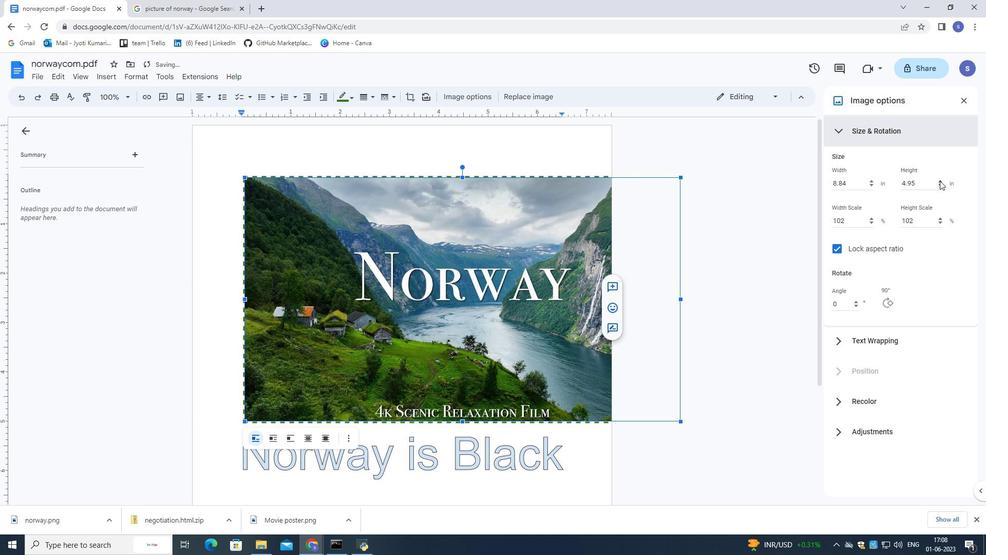 
Action: Mouse pressed left at (940, 180)
Screenshot: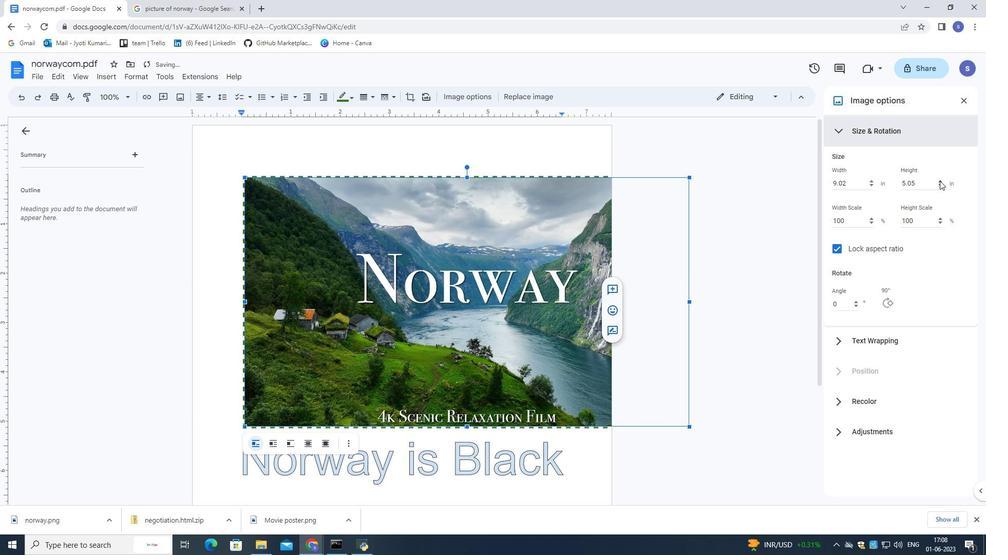 
Action: Mouse pressed left at (940, 180)
Screenshot: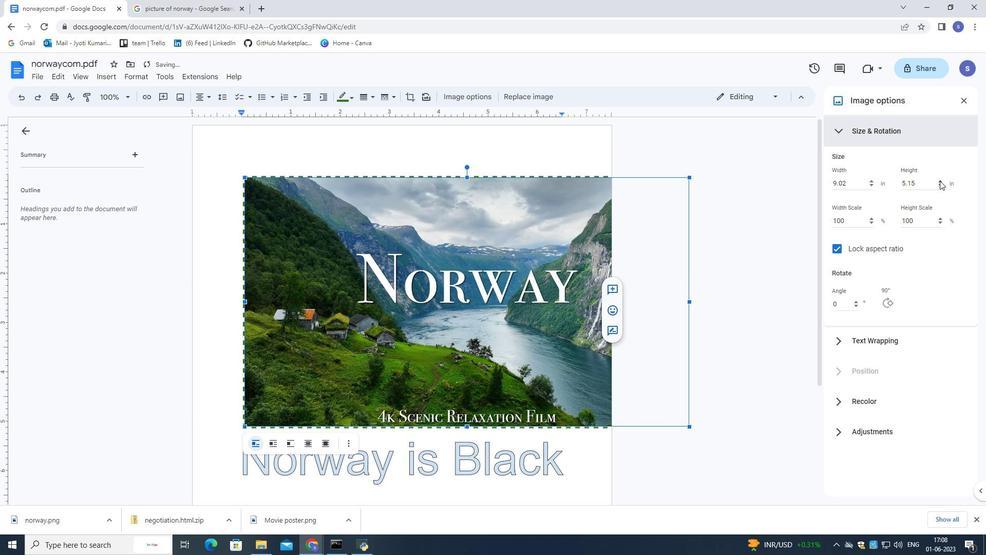 
Action: Mouse moved to (940, 180)
Screenshot: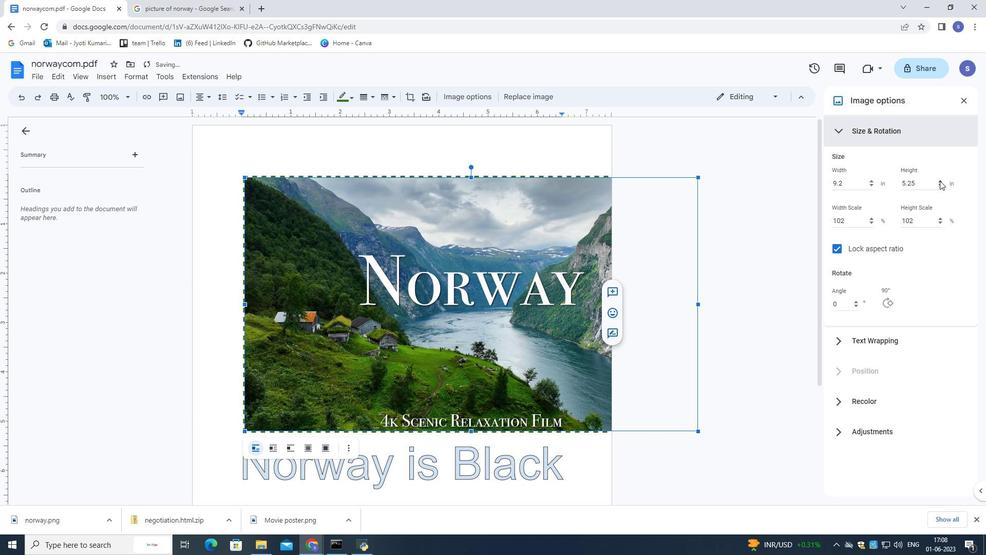 
Action: Mouse pressed left at (940, 180)
Screenshot: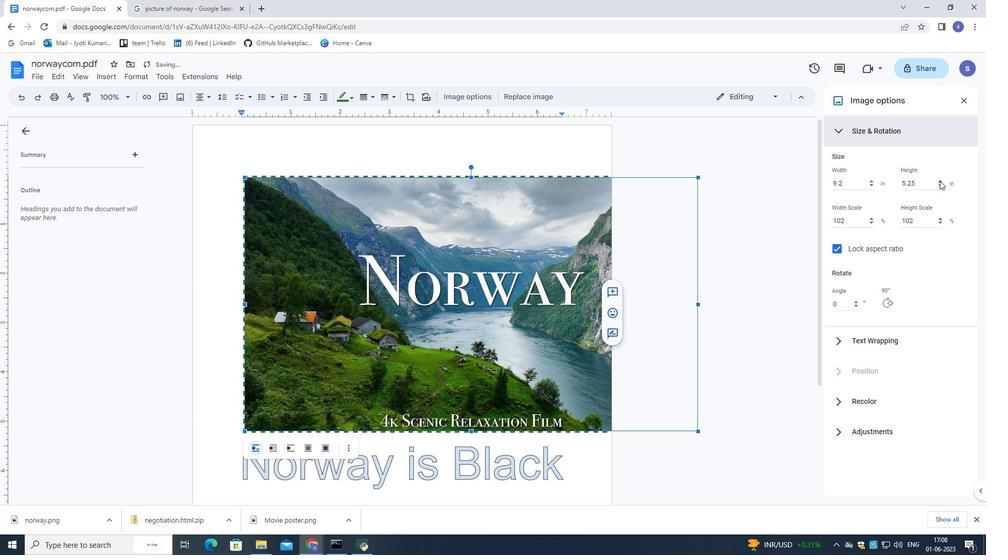 
Action: Mouse moved to (940, 179)
Screenshot: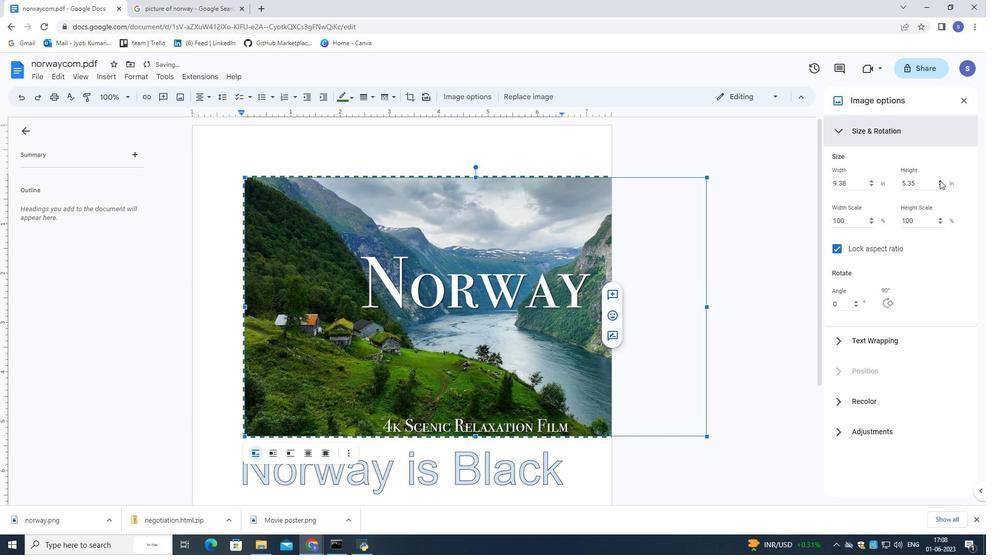 
Action: Mouse pressed left at (940, 179)
Screenshot: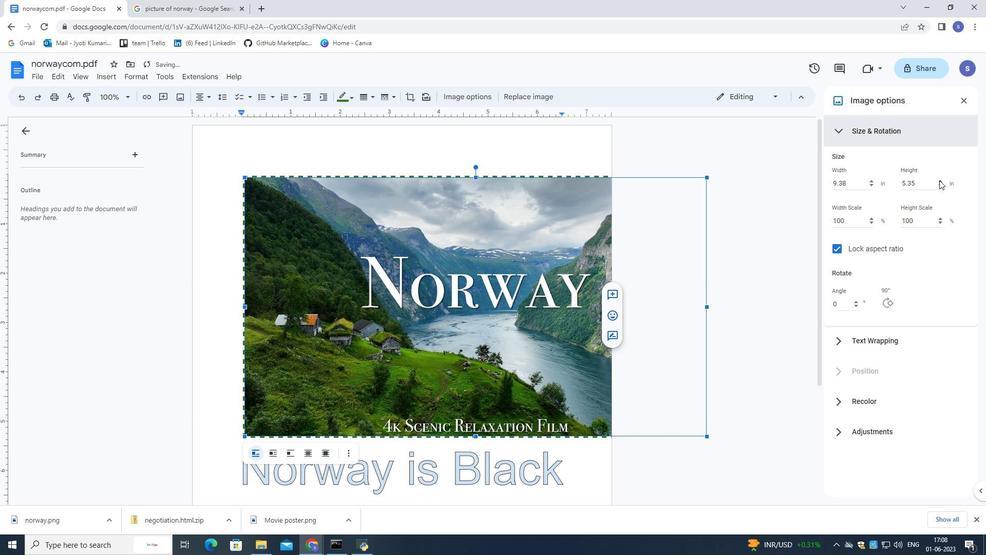 
Action: Mouse moved to (939, 178)
Screenshot: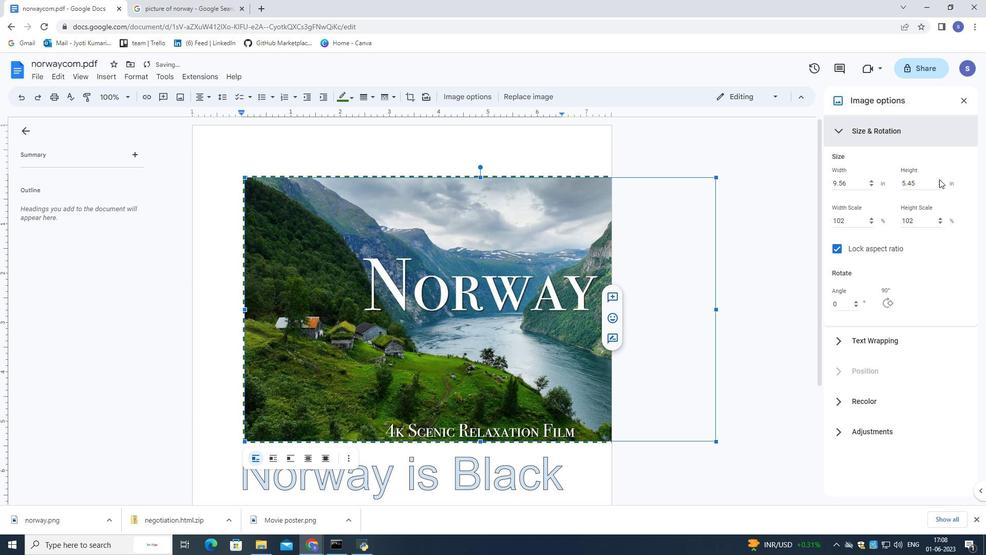 
Action: Mouse pressed left at (939, 178)
Screenshot: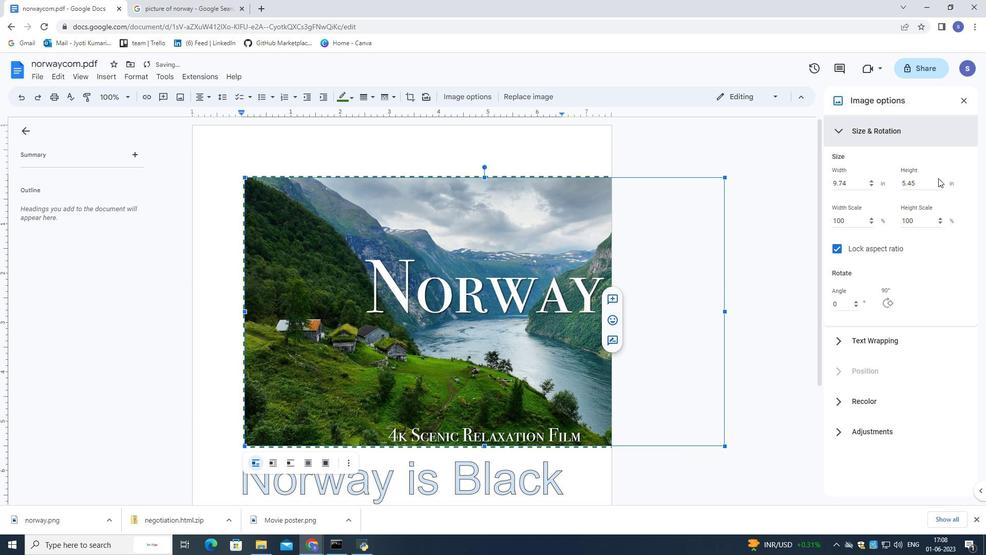 
Action: Mouse pressed left at (939, 178)
Screenshot: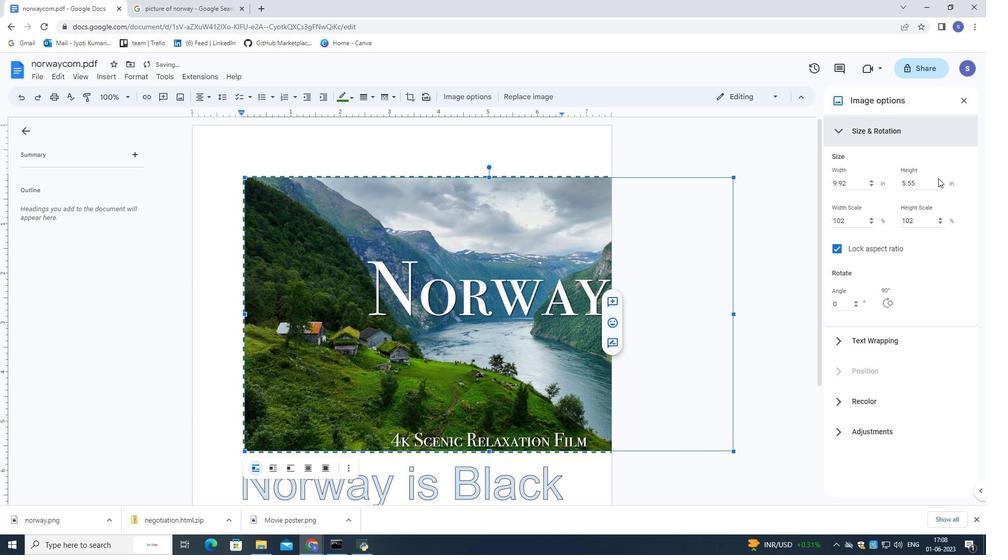 
Action: Mouse moved to (941, 180)
Screenshot: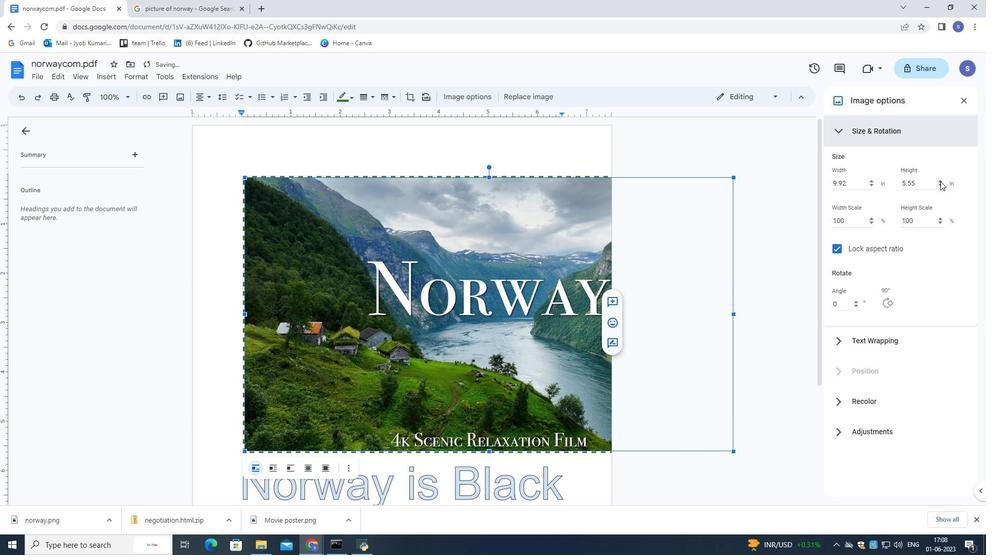 
Action: Mouse pressed left at (941, 180)
Screenshot: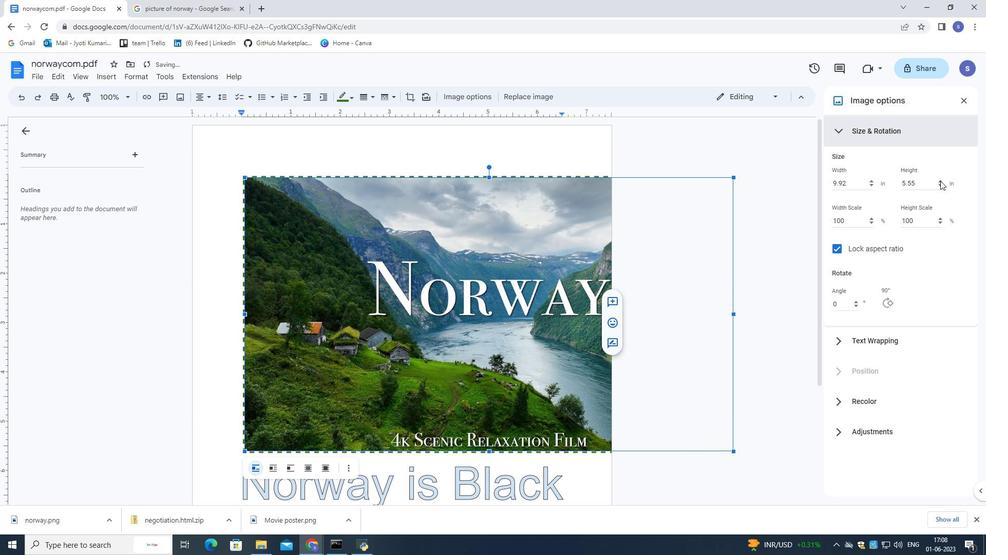 
Action: Mouse moved to (940, 179)
Screenshot: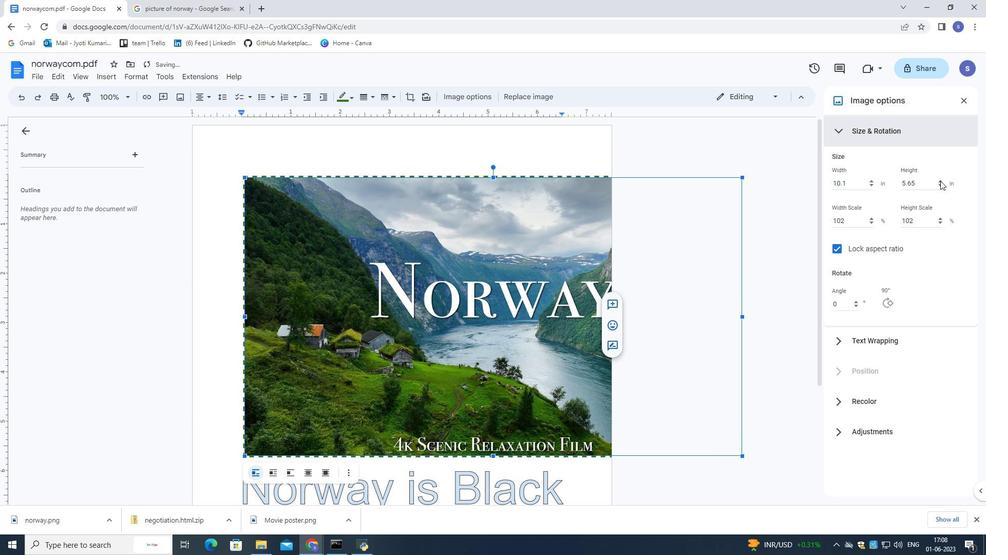 
Action: Mouse pressed left at (940, 179)
Screenshot: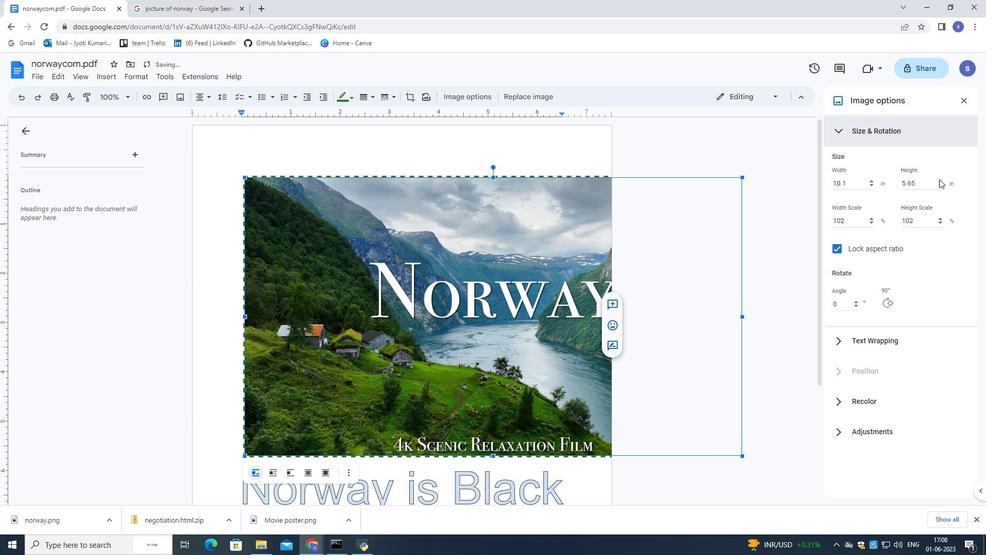 
Action: Mouse pressed left at (940, 179)
Screenshot: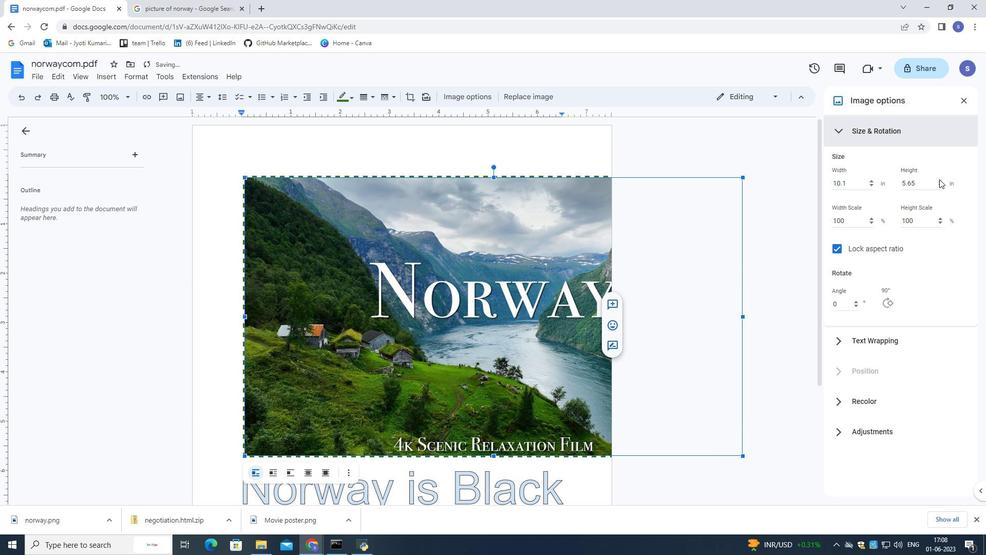 
Action: Mouse pressed left at (940, 179)
Screenshot: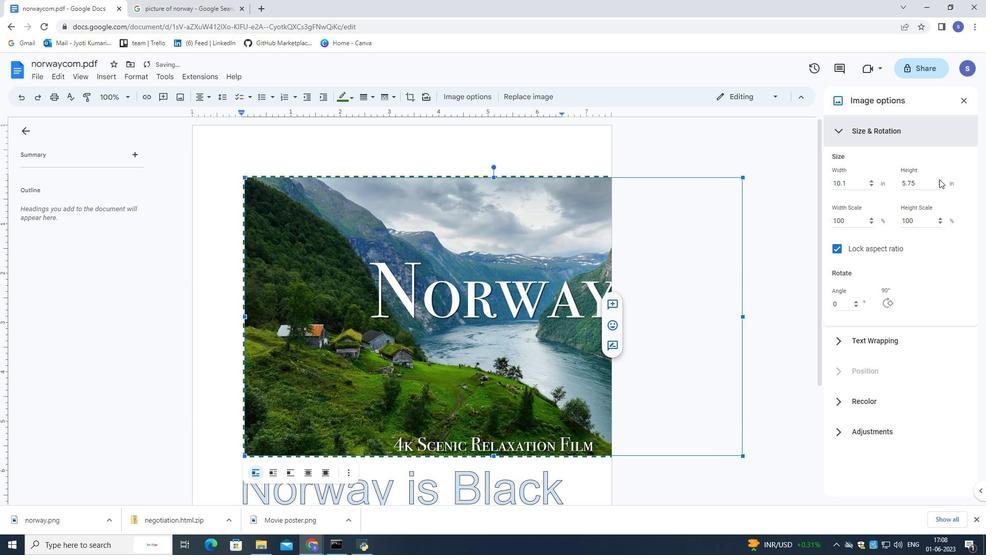 
Action: Mouse pressed left at (940, 179)
Screenshot: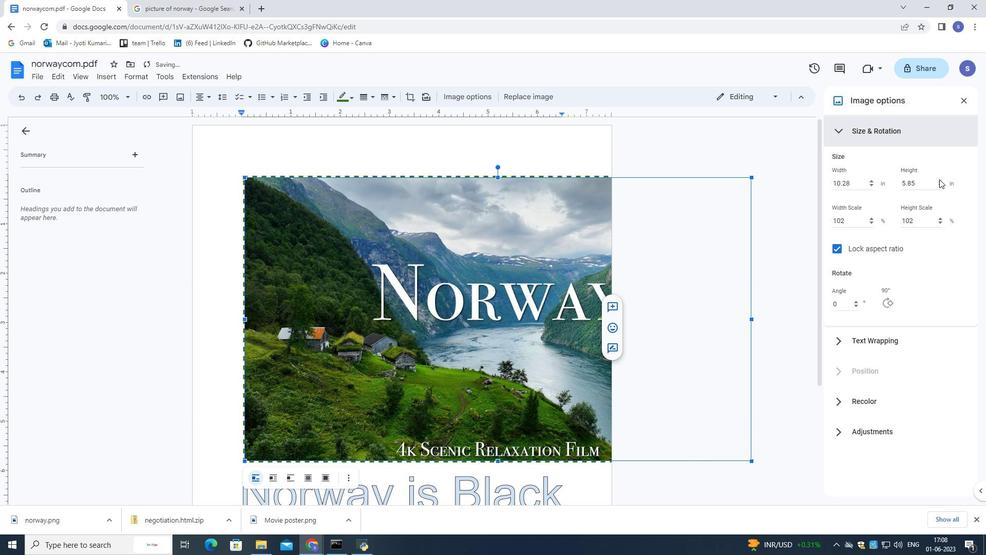 
Action: Mouse pressed left at (940, 179)
Screenshot: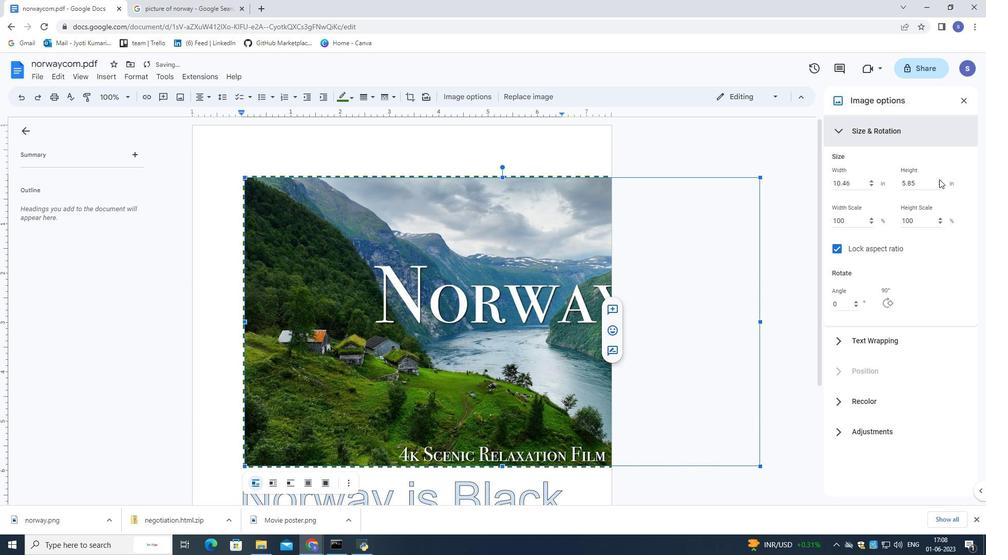 
Action: Mouse pressed left at (940, 179)
Screenshot: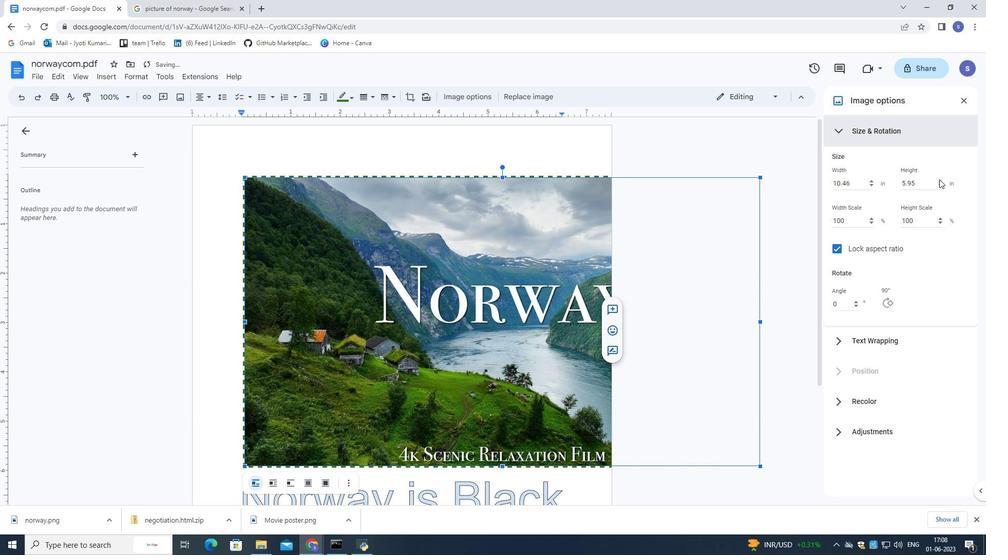 
Action: Mouse pressed left at (940, 179)
Screenshot: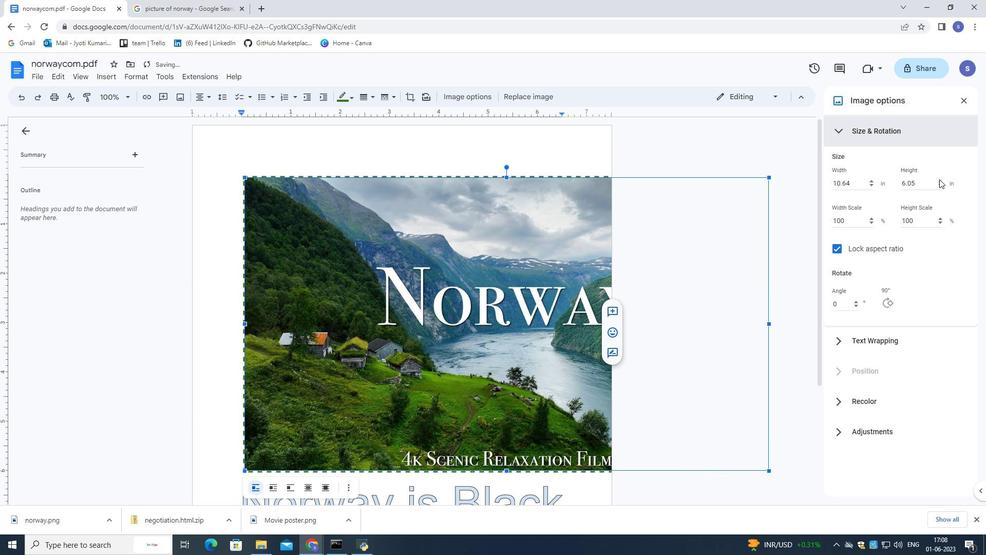
Action: Mouse pressed left at (940, 179)
Screenshot: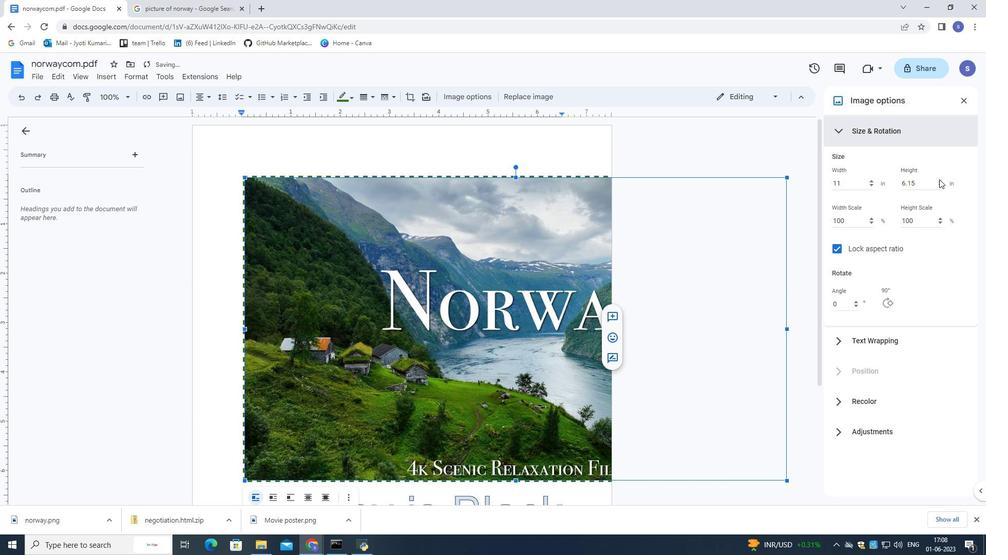 
Action: Mouse pressed left at (940, 179)
Screenshot: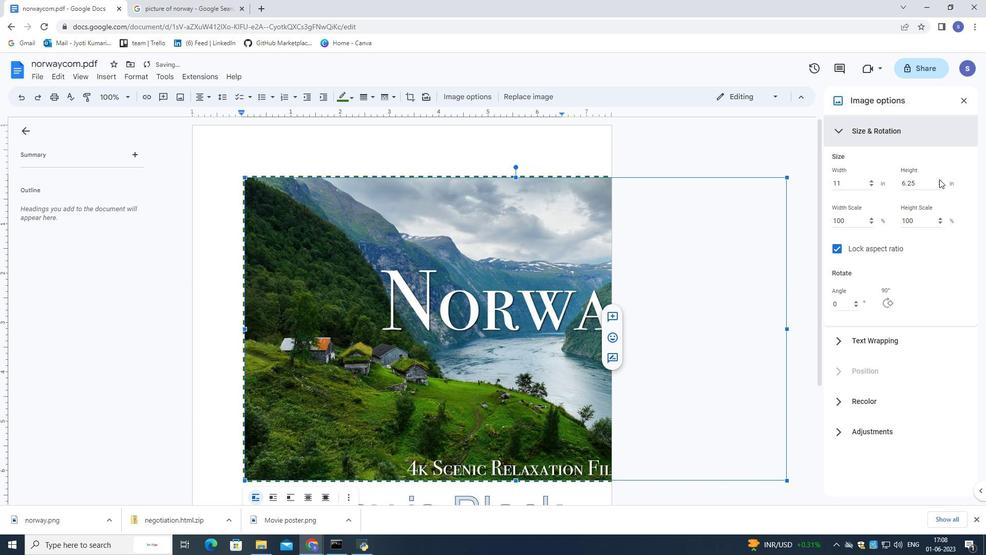 
Action: Mouse pressed left at (940, 179)
Screenshot: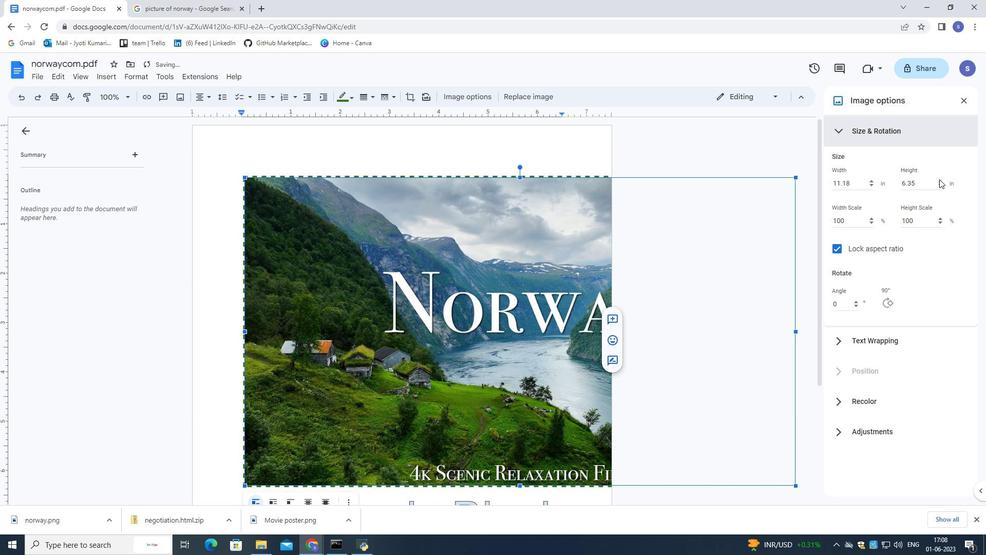 
Action: Mouse pressed left at (940, 179)
Screenshot: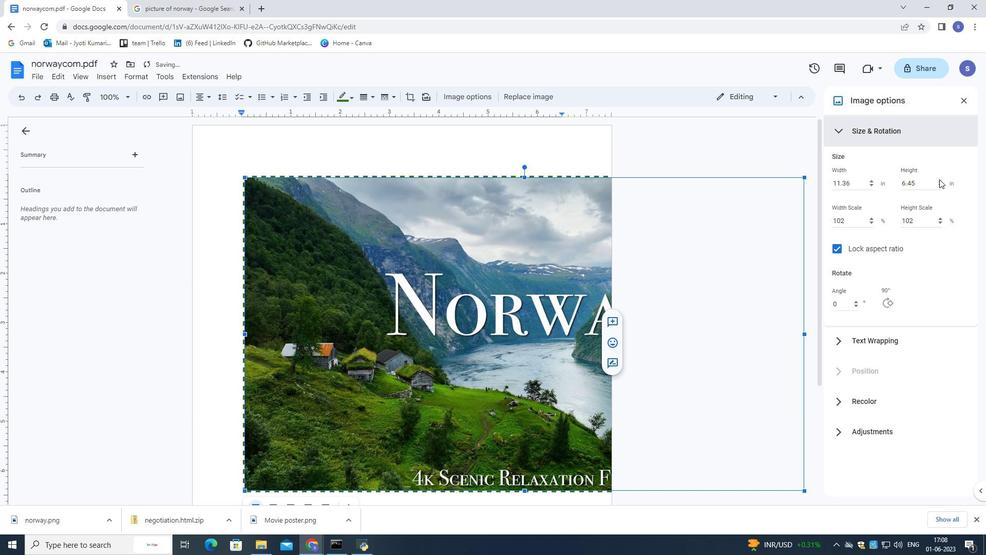 
Action: Mouse pressed left at (940, 179)
Screenshot: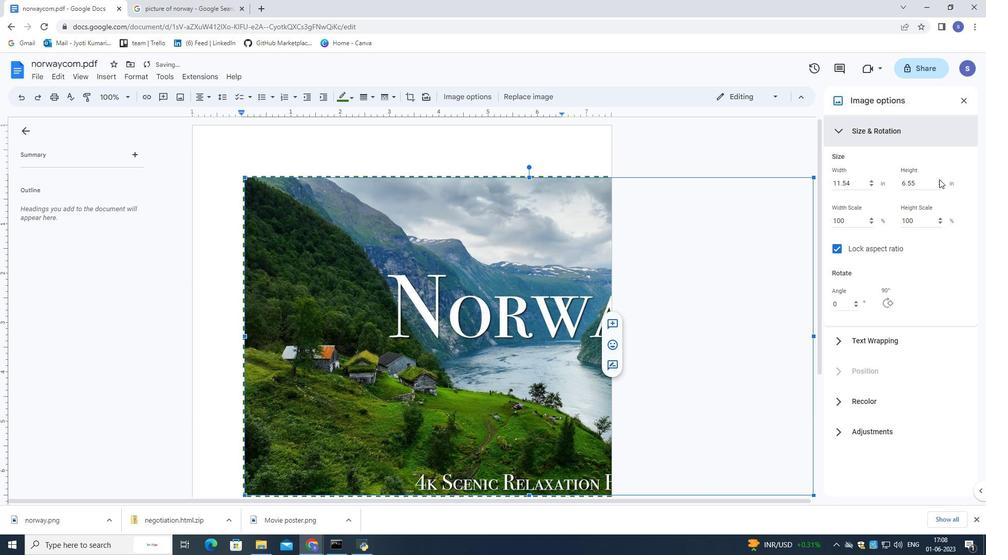 
Action: Mouse pressed left at (940, 179)
Screenshot: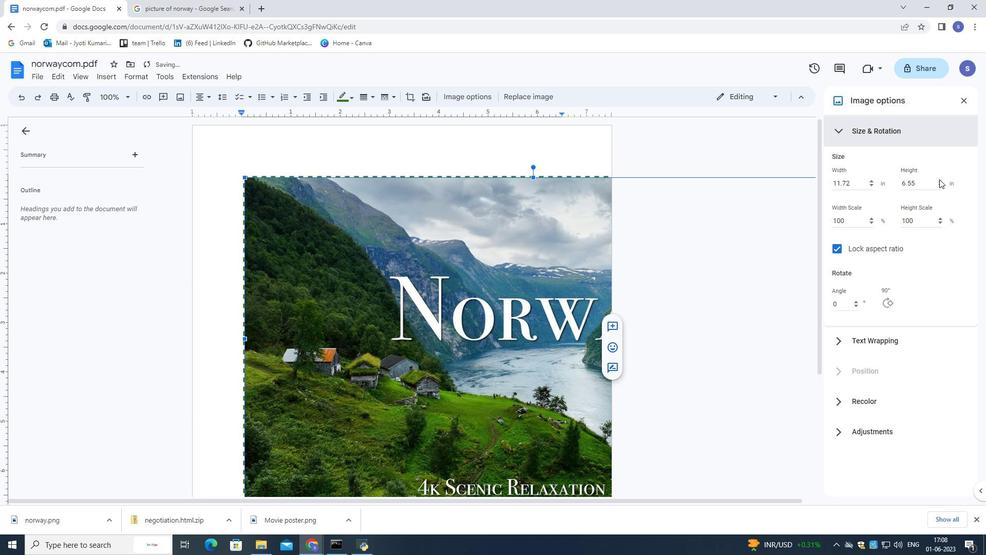 
Action: Mouse pressed left at (940, 179)
Screenshot: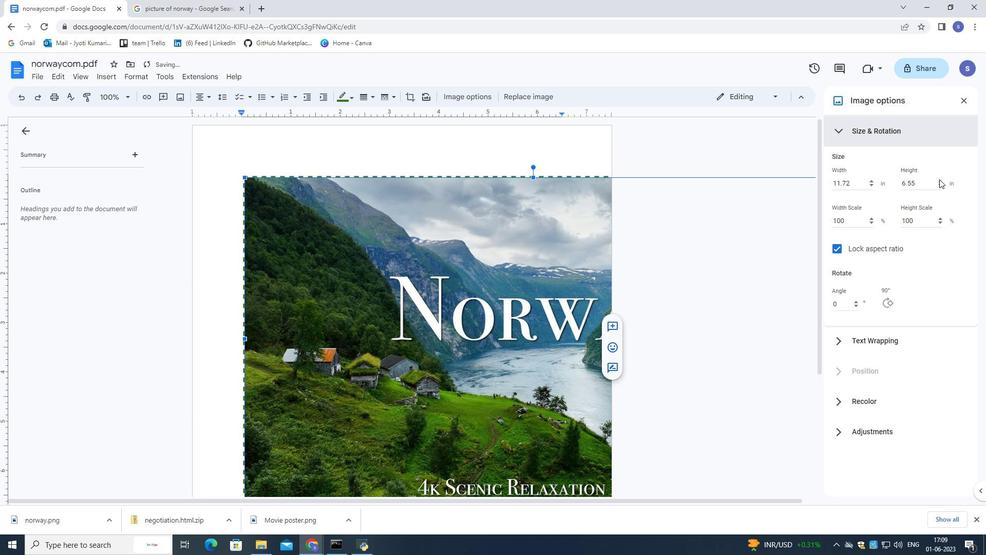 
Action: Mouse pressed left at (940, 179)
Screenshot: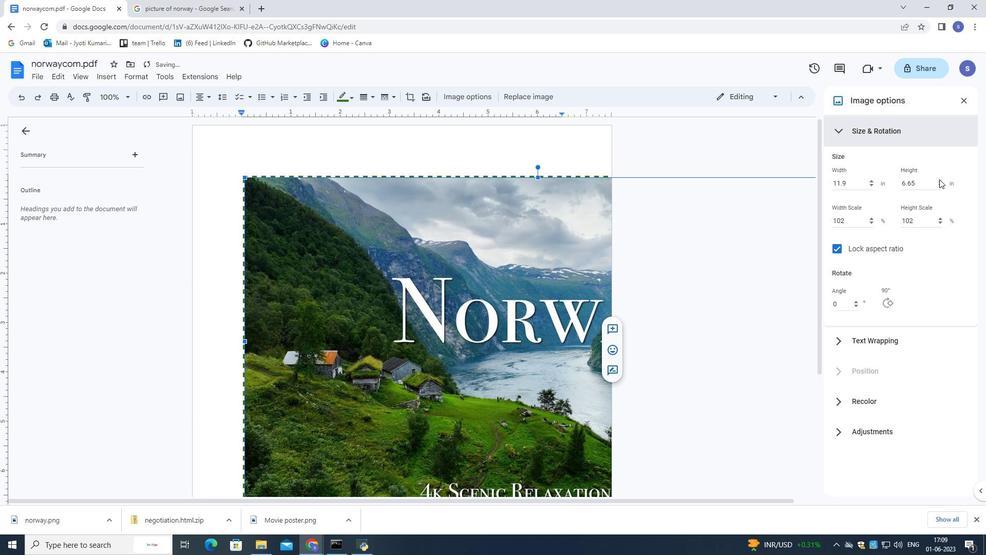 
Action: Mouse pressed left at (940, 179)
Screenshot: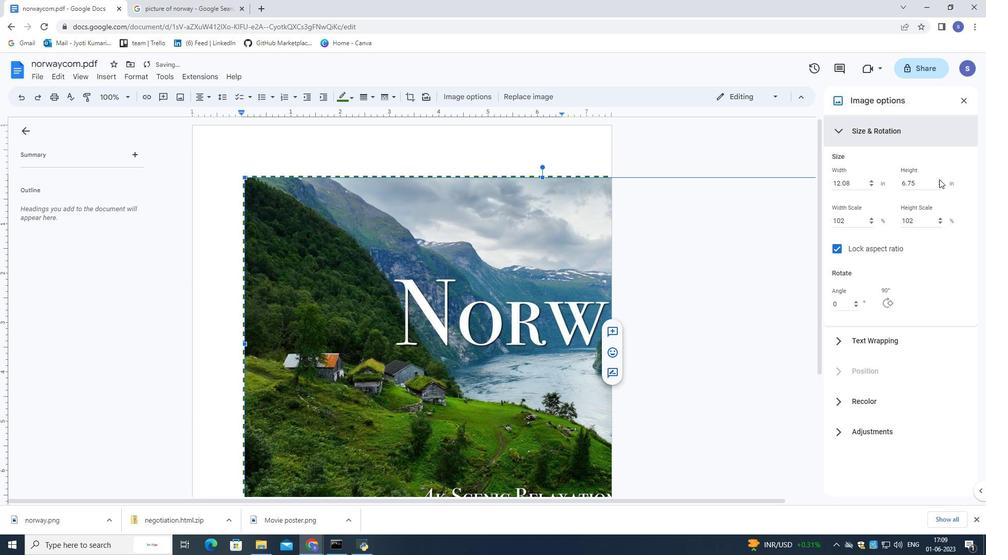 
Action: Mouse moved to (941, 184)
Screenshot: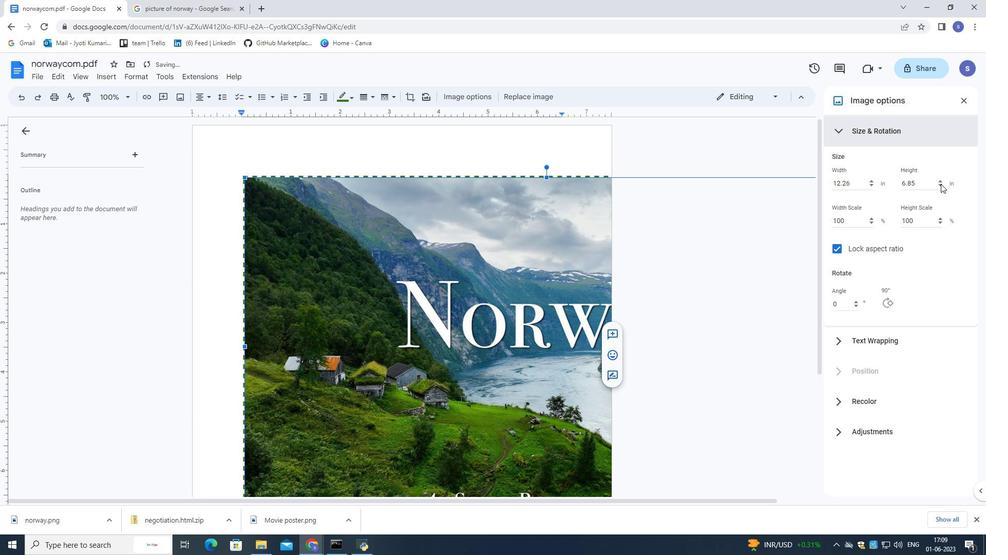 
Action: Mouse pressed left at (941, 184)
Screenshot: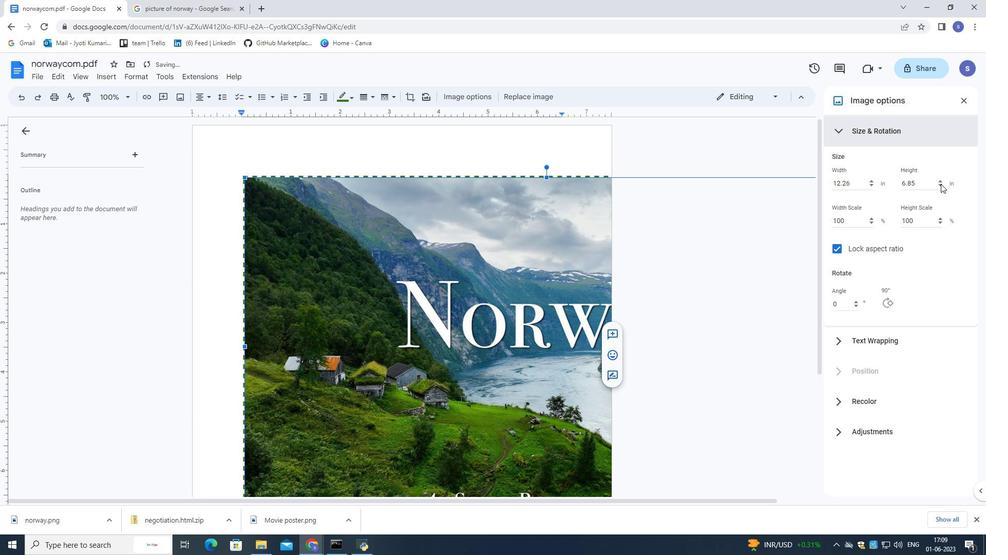 
Action: Mouse moved to (941, 179)
Screenshot: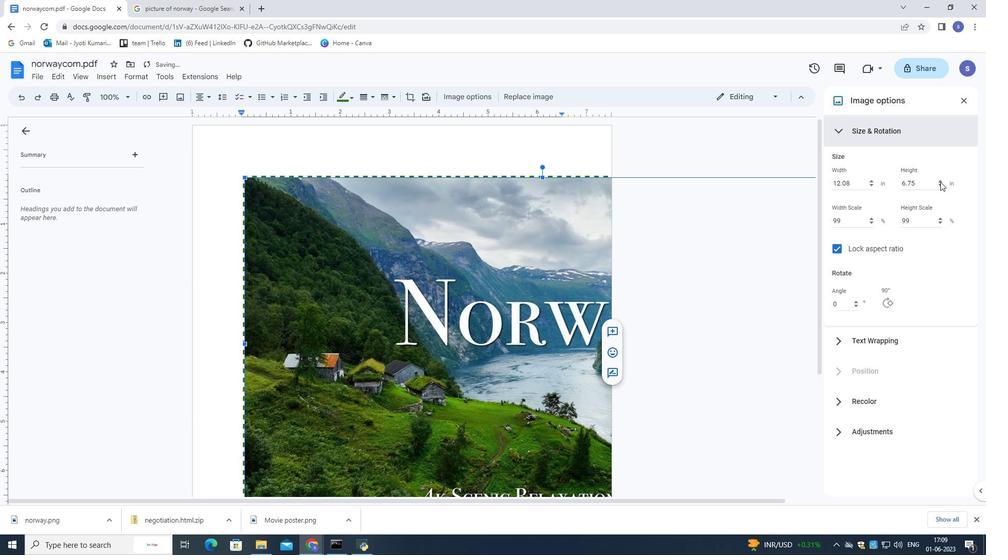 
Action: Mouse pressed left at (941, 179)
Screenshot: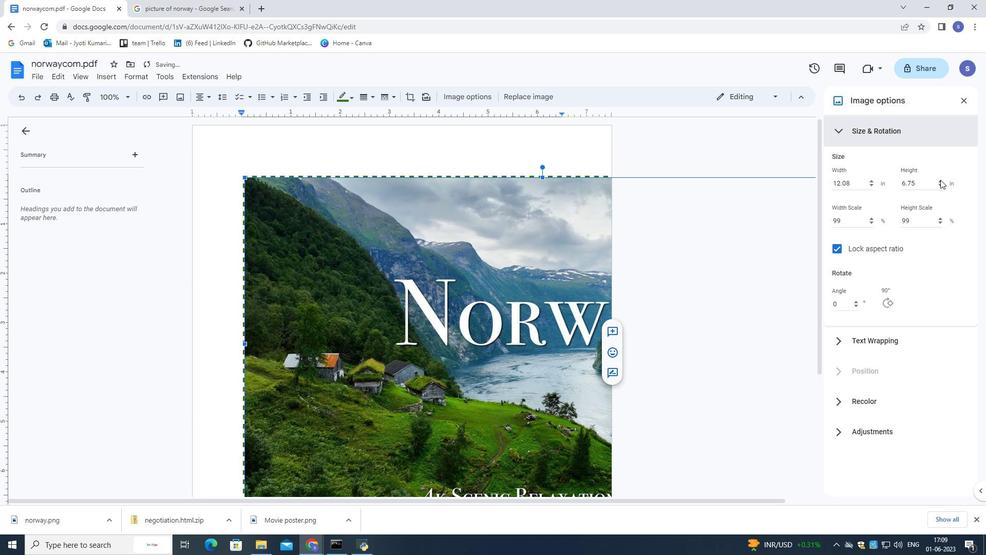 
Action: Mouse moved to (941, 178)
Screenshot: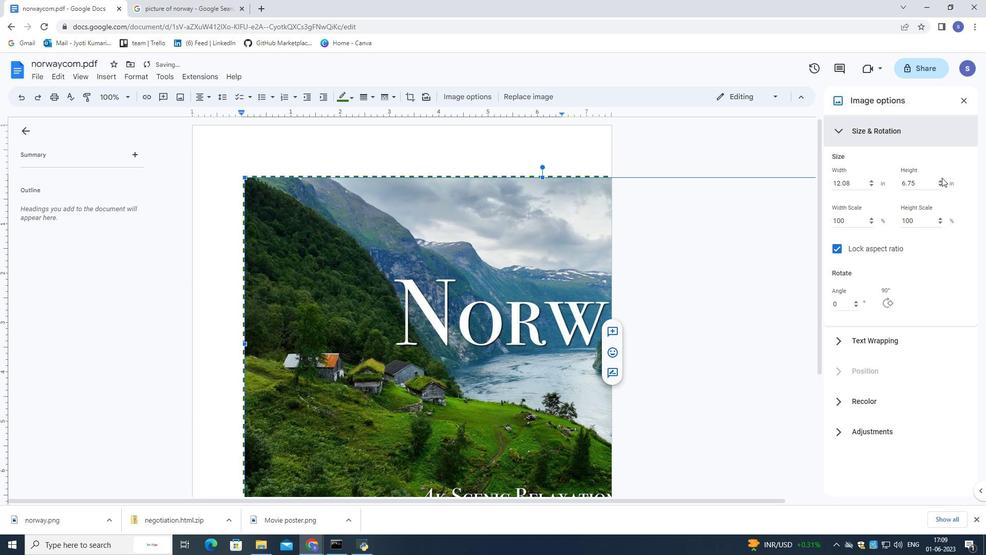 
Action: Mouse pressed left at (941, 178)
Screenshot: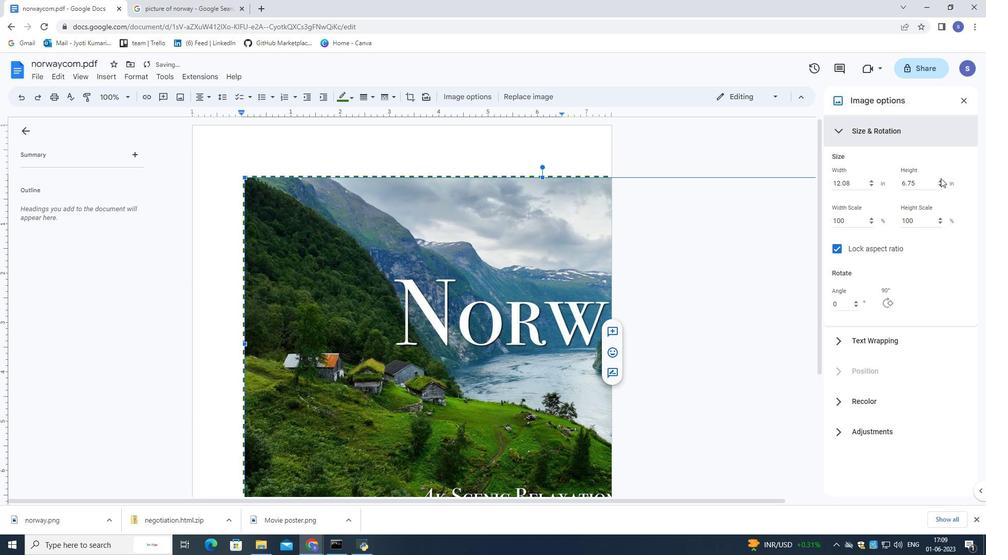 
Action: Mouse moved to (963, 105)
Screenshot: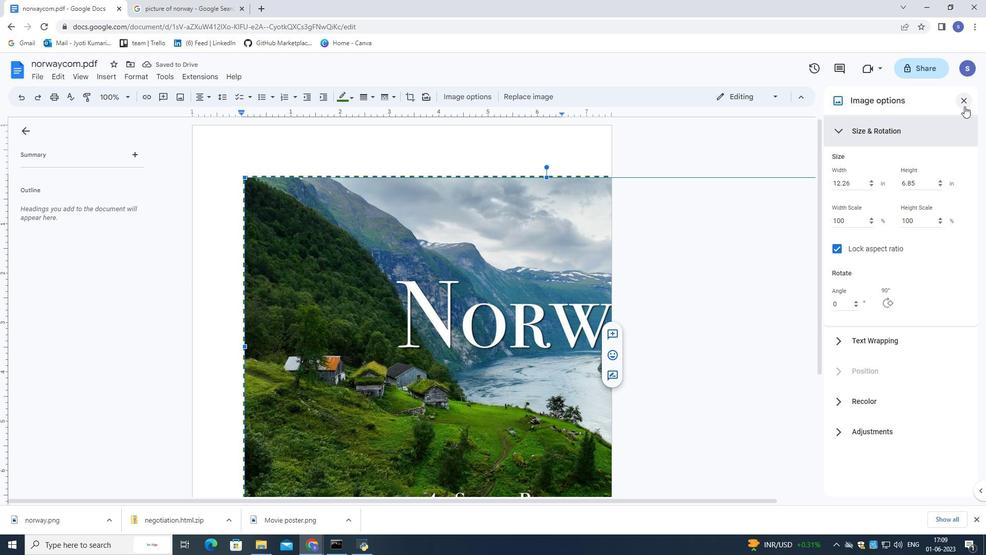 
Action: Mouse pressed left at (963, 105)
Screenshot: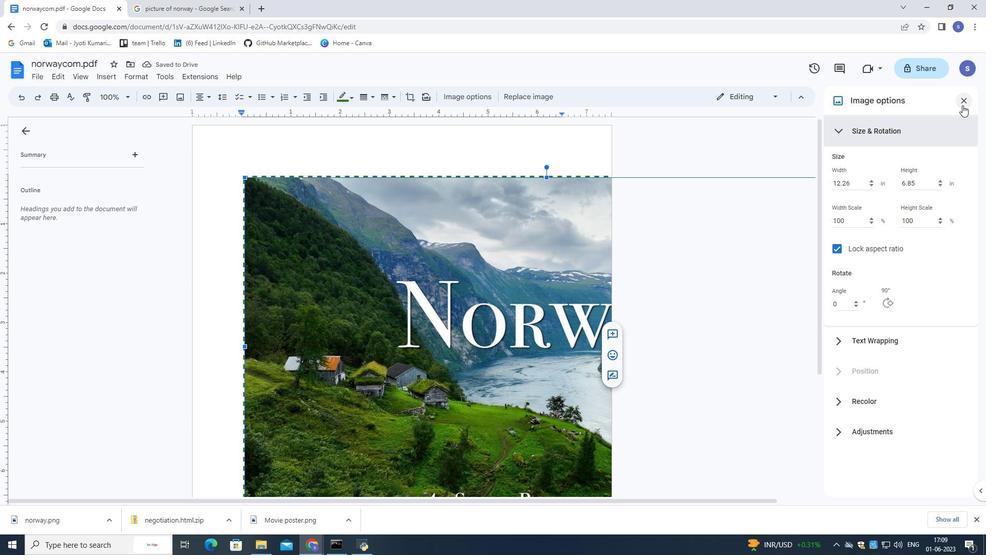 
Action: Mouse moved to (580, 298)
Screenshot: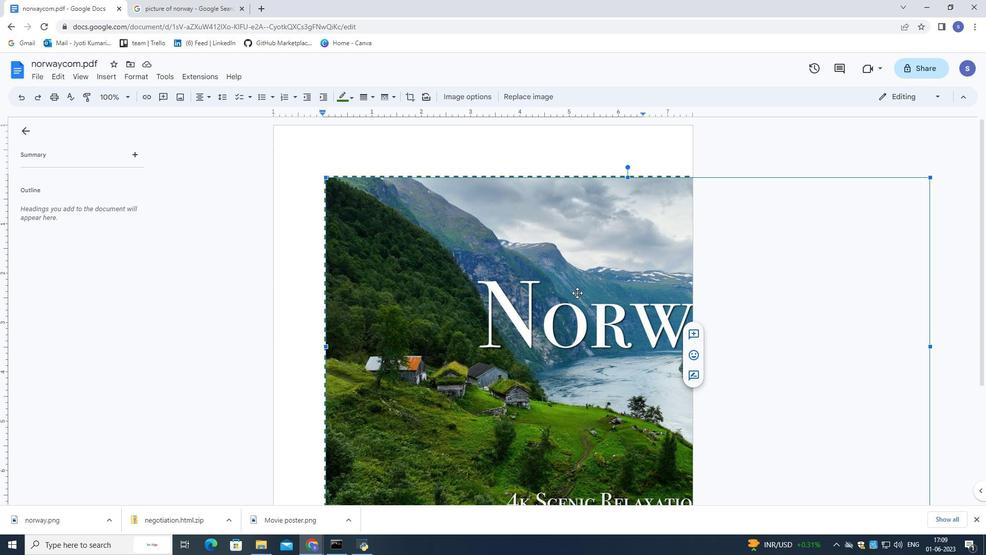 
Action: Mouse scrolled (577, 292) with delta (0, 0)
Screenshot: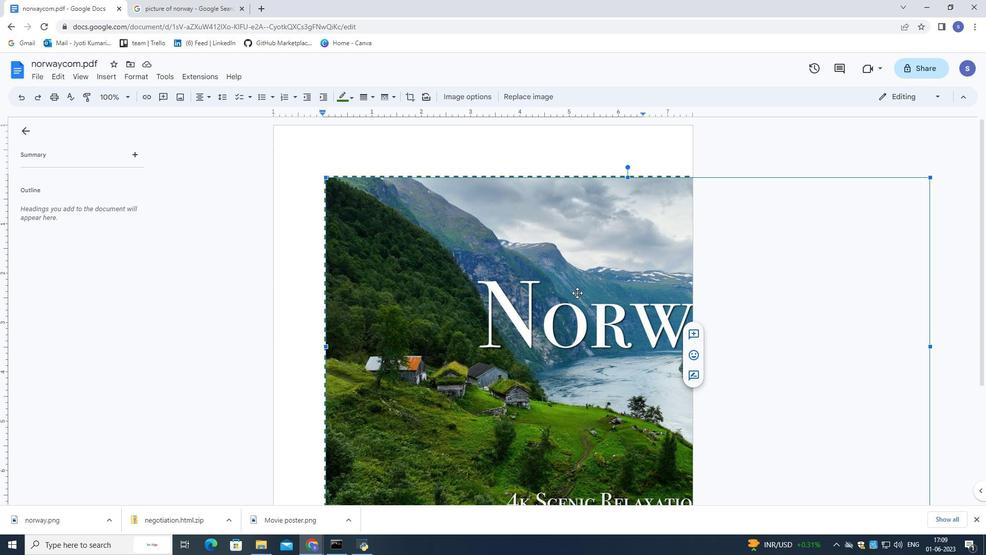 
Action: Mouse moved to (580, 299)
Screenshot: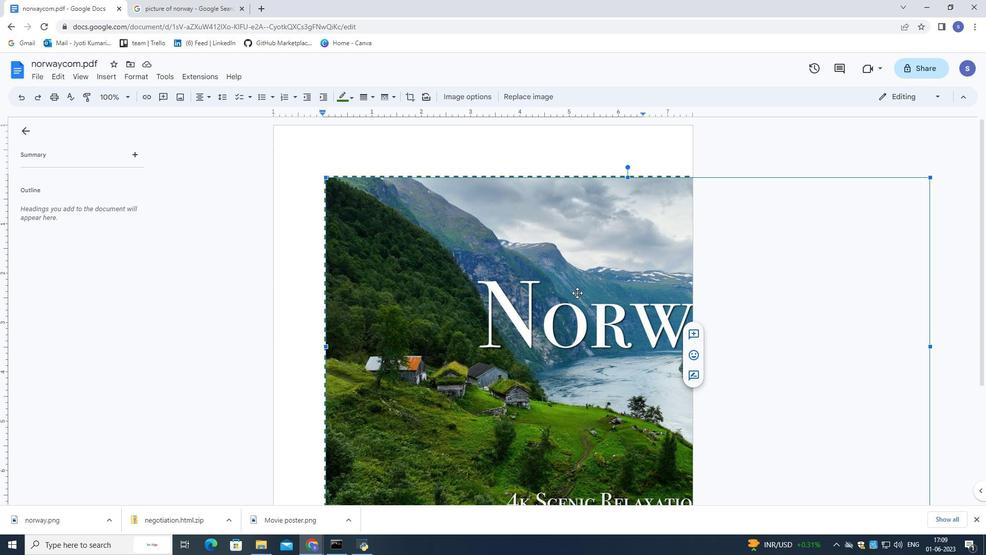
Action: Mouse scrolled (580, 297) with delta (0, 0)
Screenshot: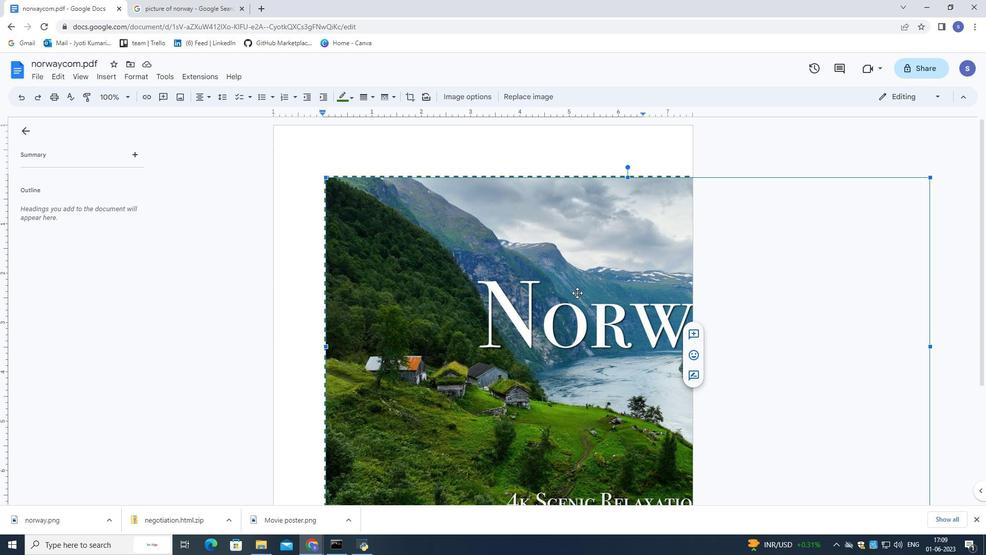 
Action: Mouse scrolled (580, 298) with delta (0, 0)
Screenshot: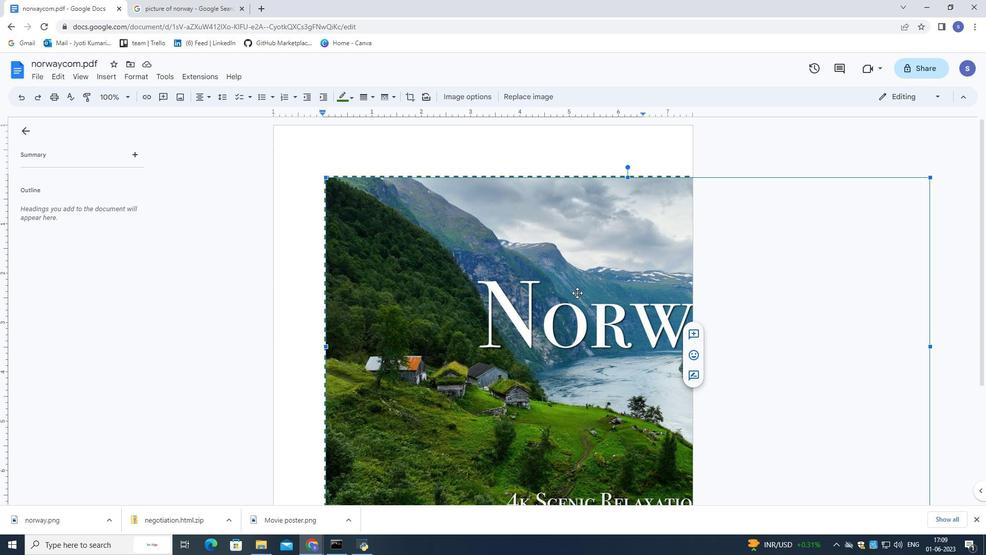 
Action: Mouse scrolled (580, 298) with delta (0, 0)
Screenshot: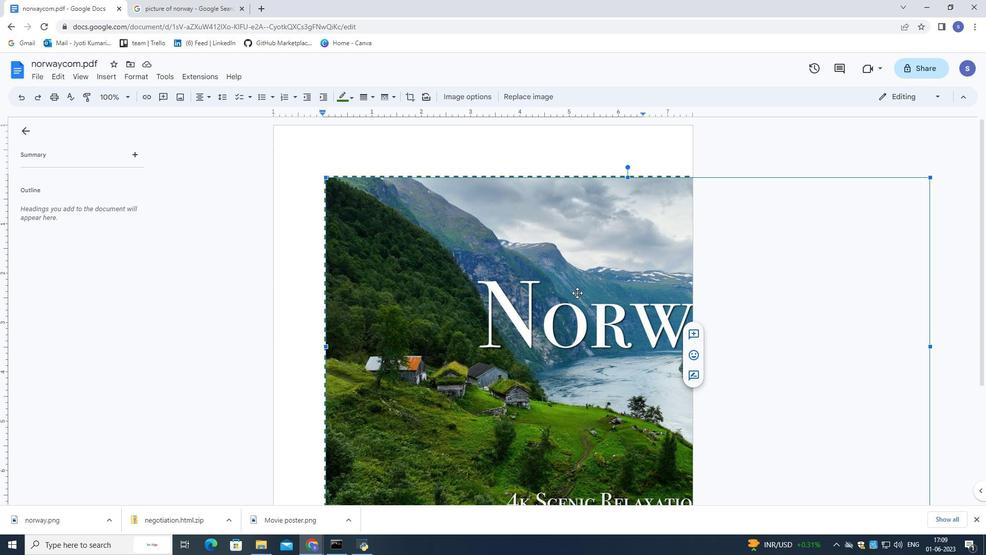 
Action: Mouse moved to (582, 296)
Screenshot: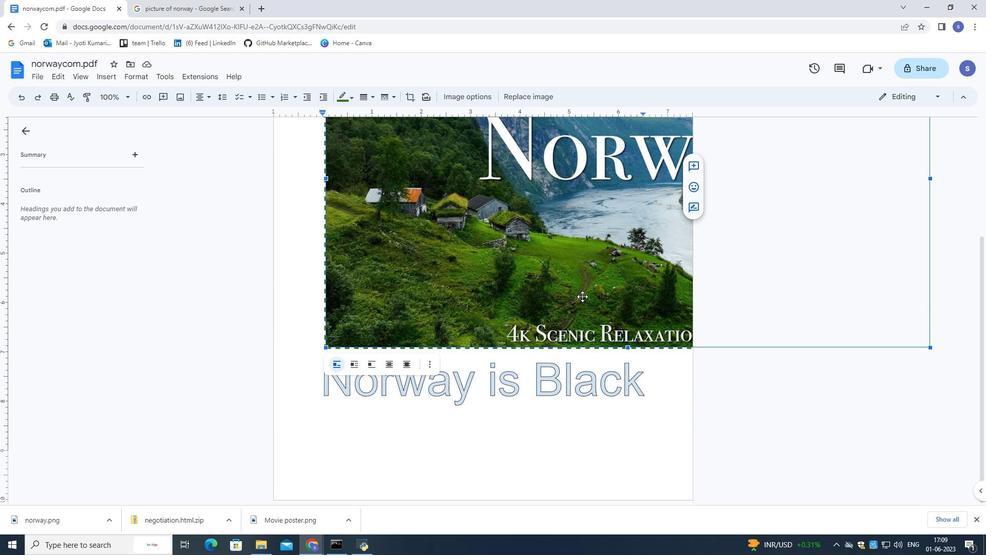 
Action: Mouse scrolled (582, 295) with delta (0, 0)
Screenshot: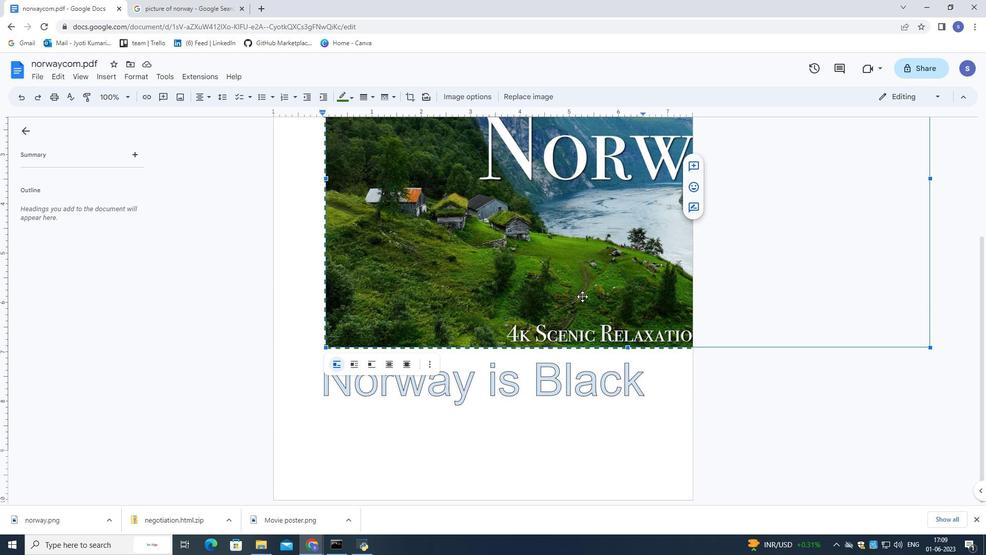 
Action: Mouse scrolled (582, 295) with delta (0, 0)
Screenshot: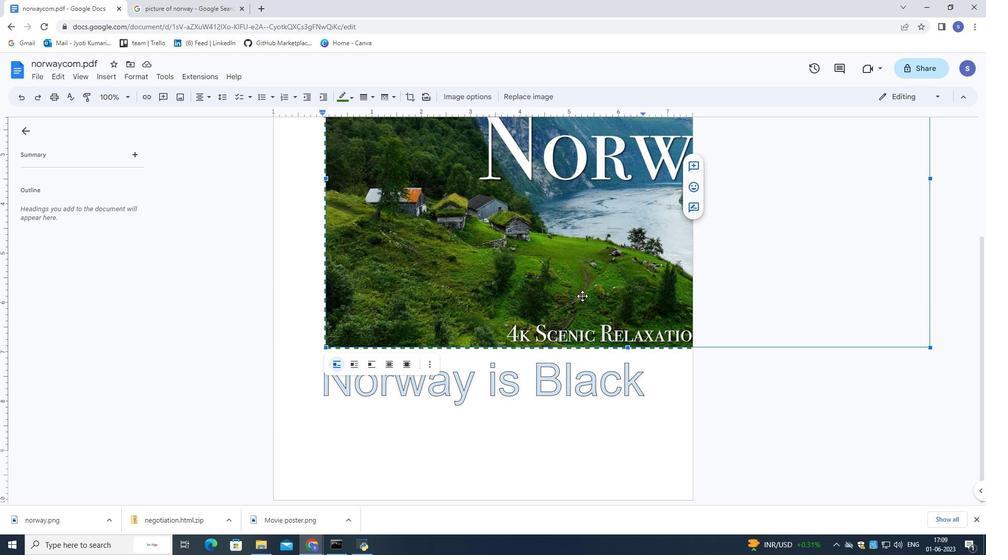 
Action: Mouse moved to (583, 295)
Screenshot: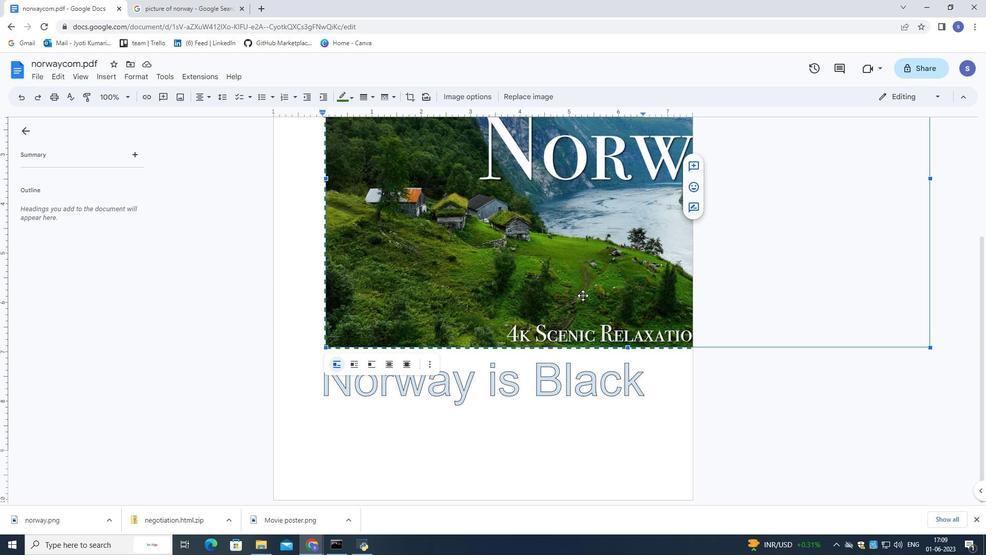 
Action: Mouse scrolled (583, 295) with delta (0, 0)
Screenshot: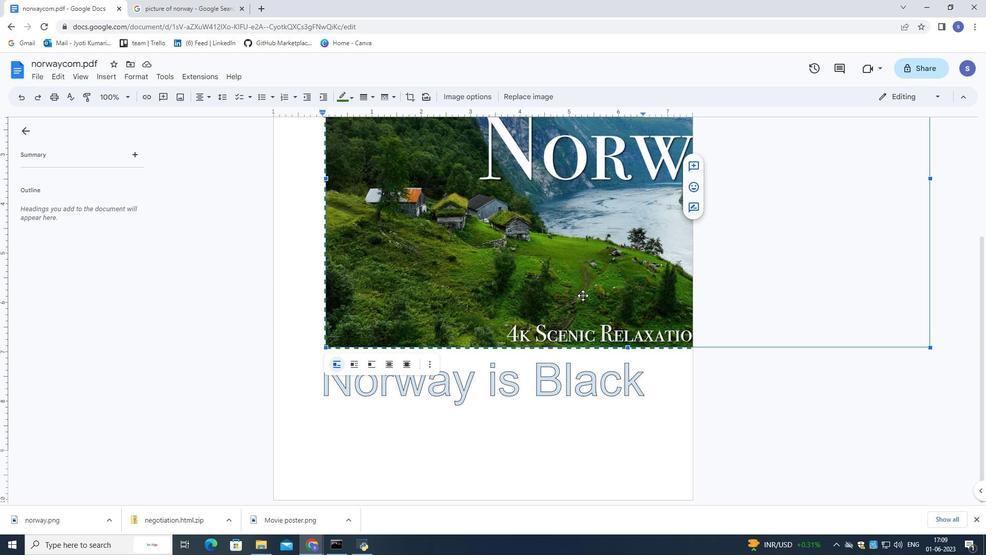 
Action: Mouse moved to (583, 294)
Screenshot: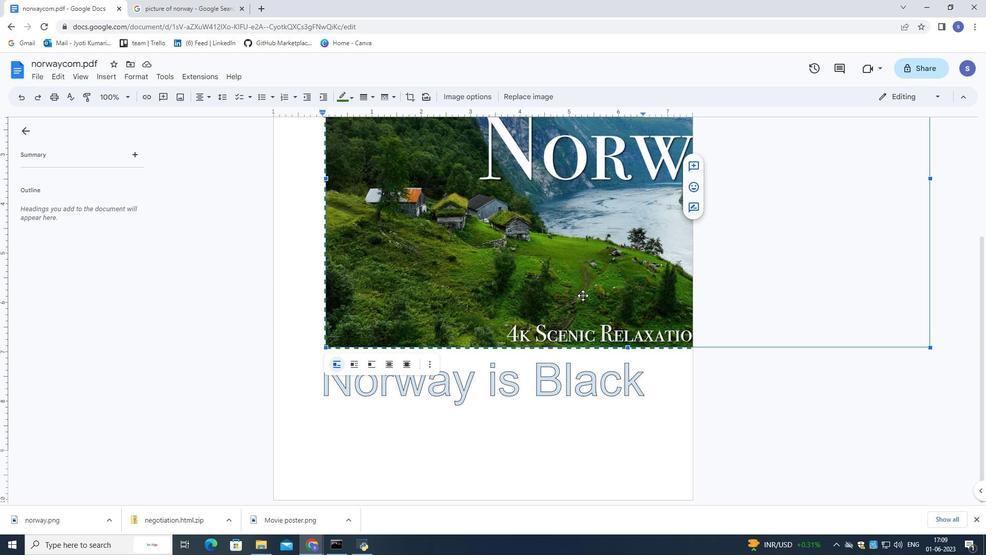 
Action: Mouse scrolled (583, 295) with delta (0, 0)
Screenshot: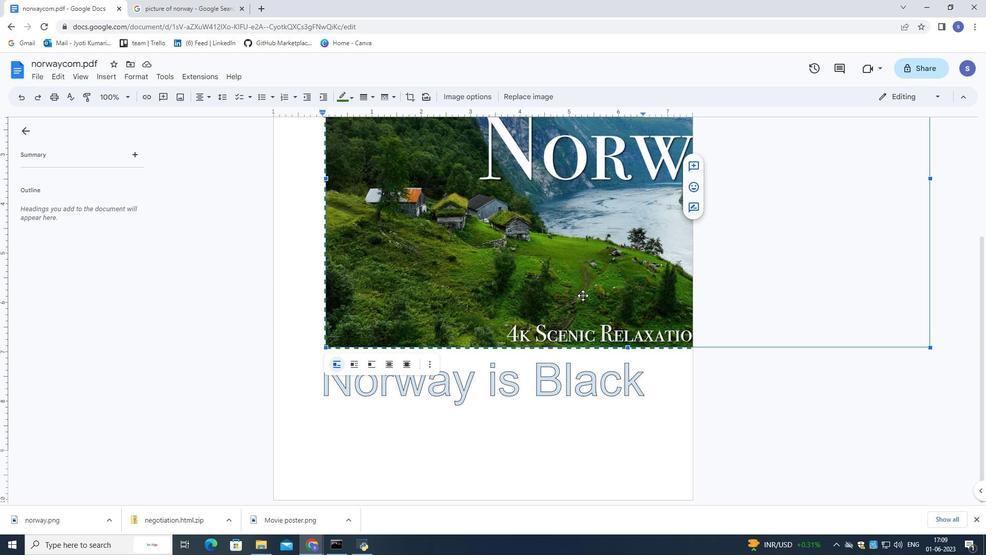 
Action: Mouse moved to (583, 293)
Screenshot: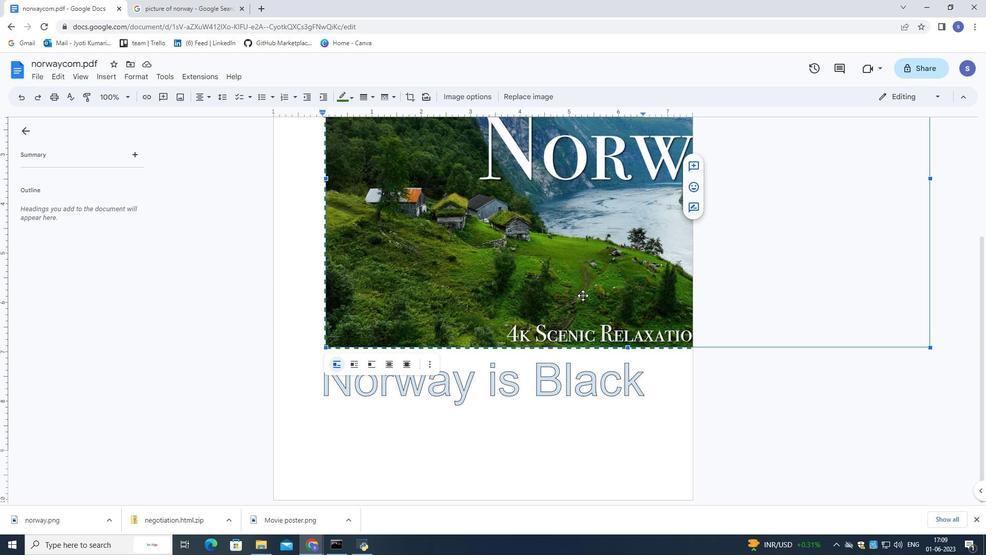 
Action: Mouse scrolled (583, 294) with delta (0, 0)
Screenshot: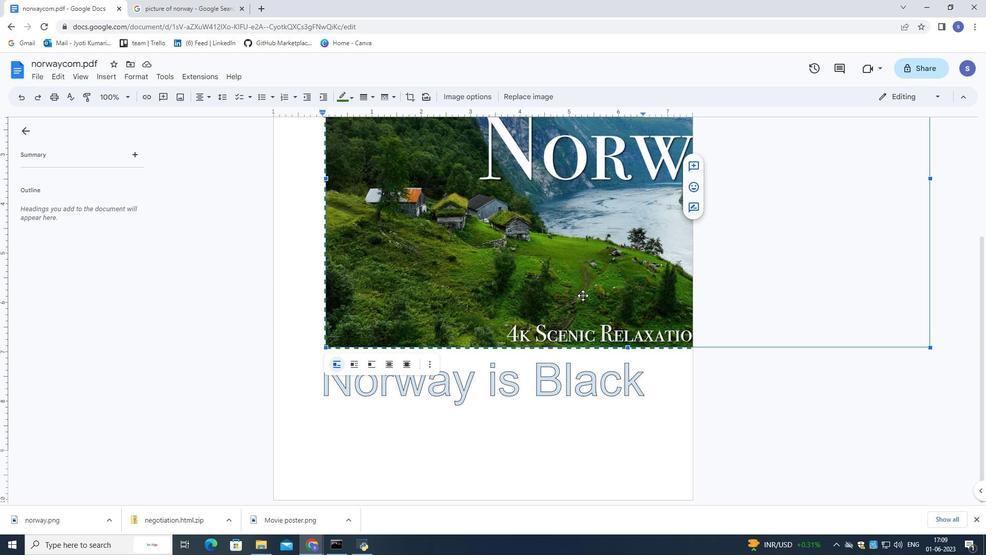 
Action: Mouse moved to (584, 291)
Screenshot: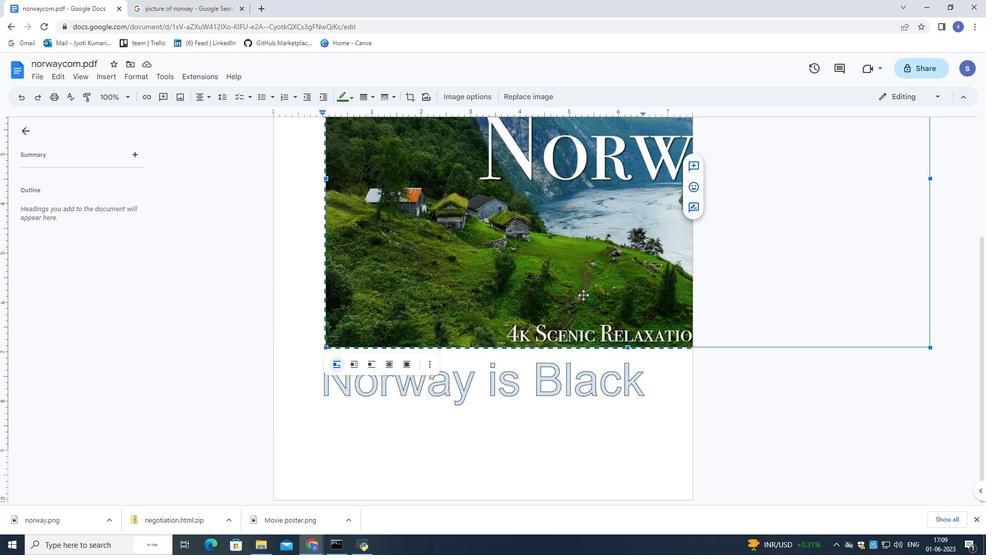 
Action: Mouse scrolled (584, 292) with delta (0, 0)
Screenshot: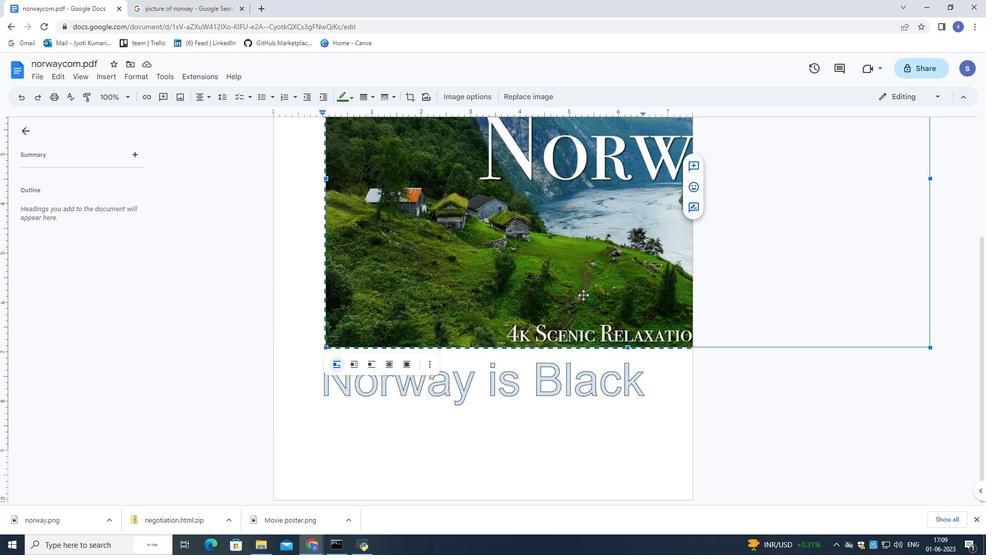 
Action: Mouse moved to (590, 251)
Screenshot: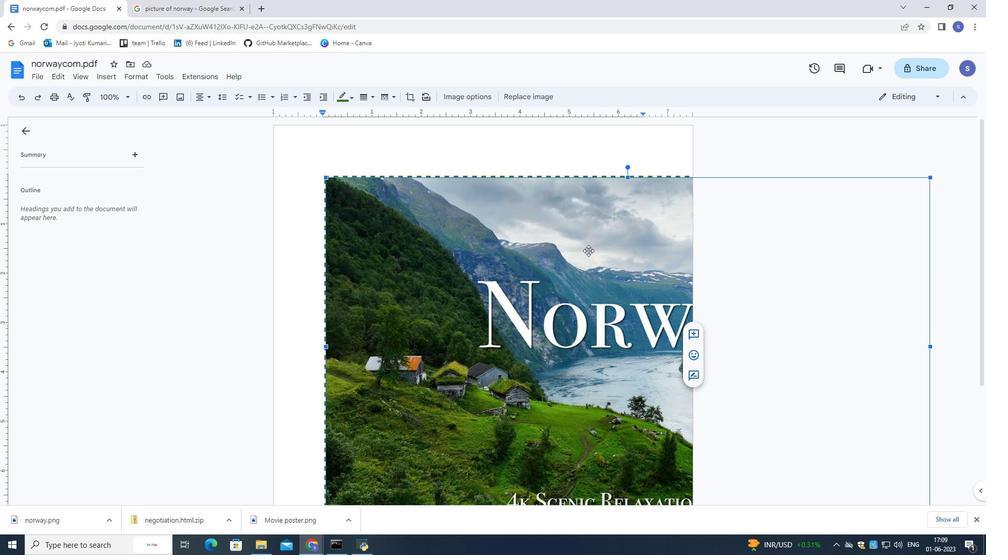 
